 Task: Create a due date automation trigger when advanced on, on the wednesday before a card is due add fields without custom field "Resume" set to 10 at 11:00 AM.
Action: Mouse moved to (1170, 366)
Screenshot: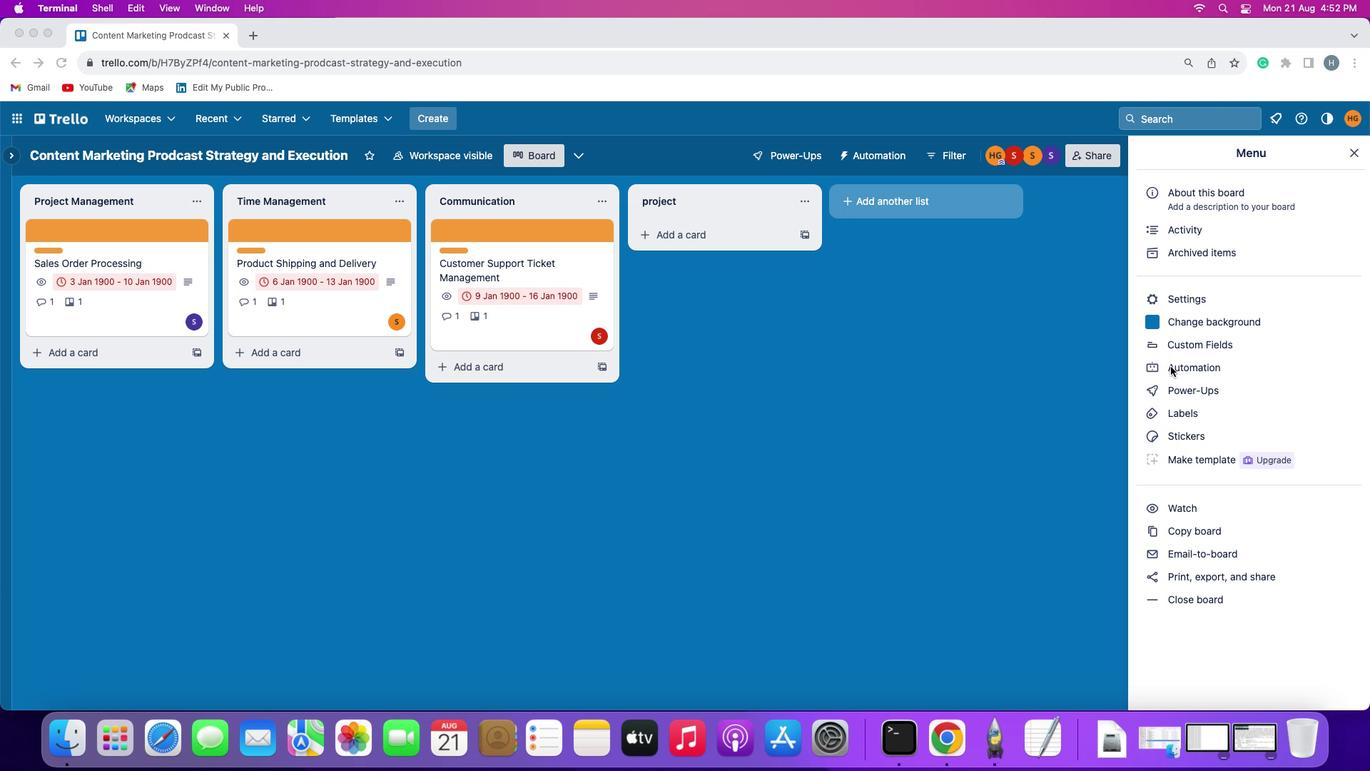 
Action: Mouse pressed left at (1170, 366)
Screenshot: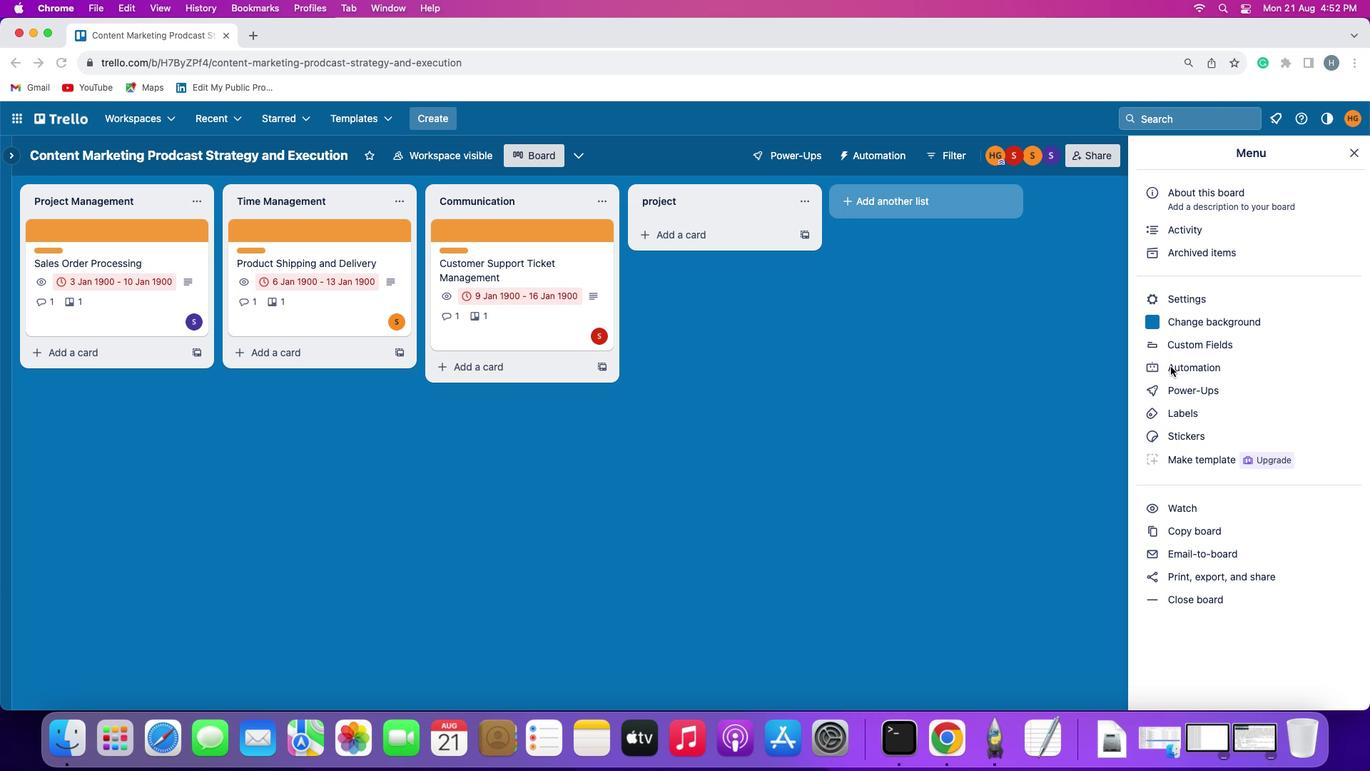 
Action: Mouse pressed left at (1170, 366)
Screenshot: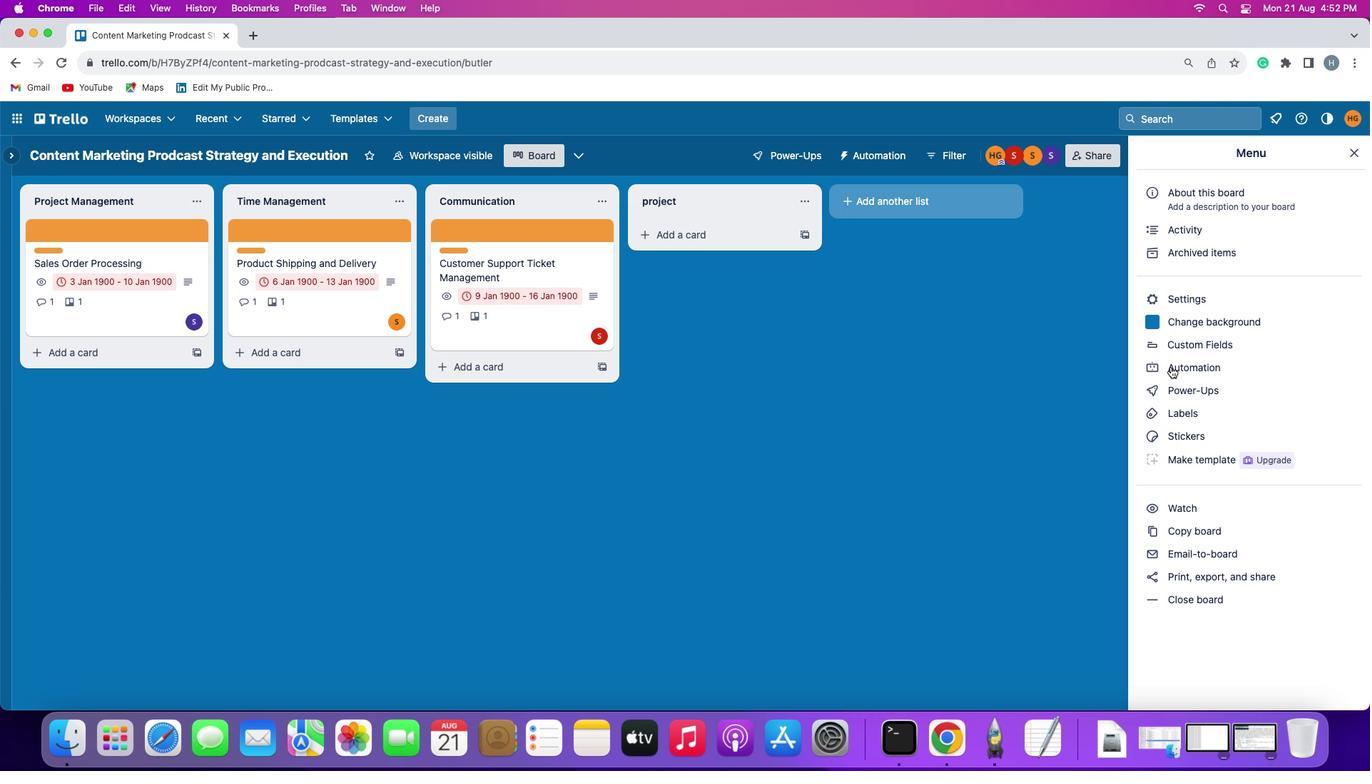 
Action: Mouse moved to (121, 336)
Screenshot: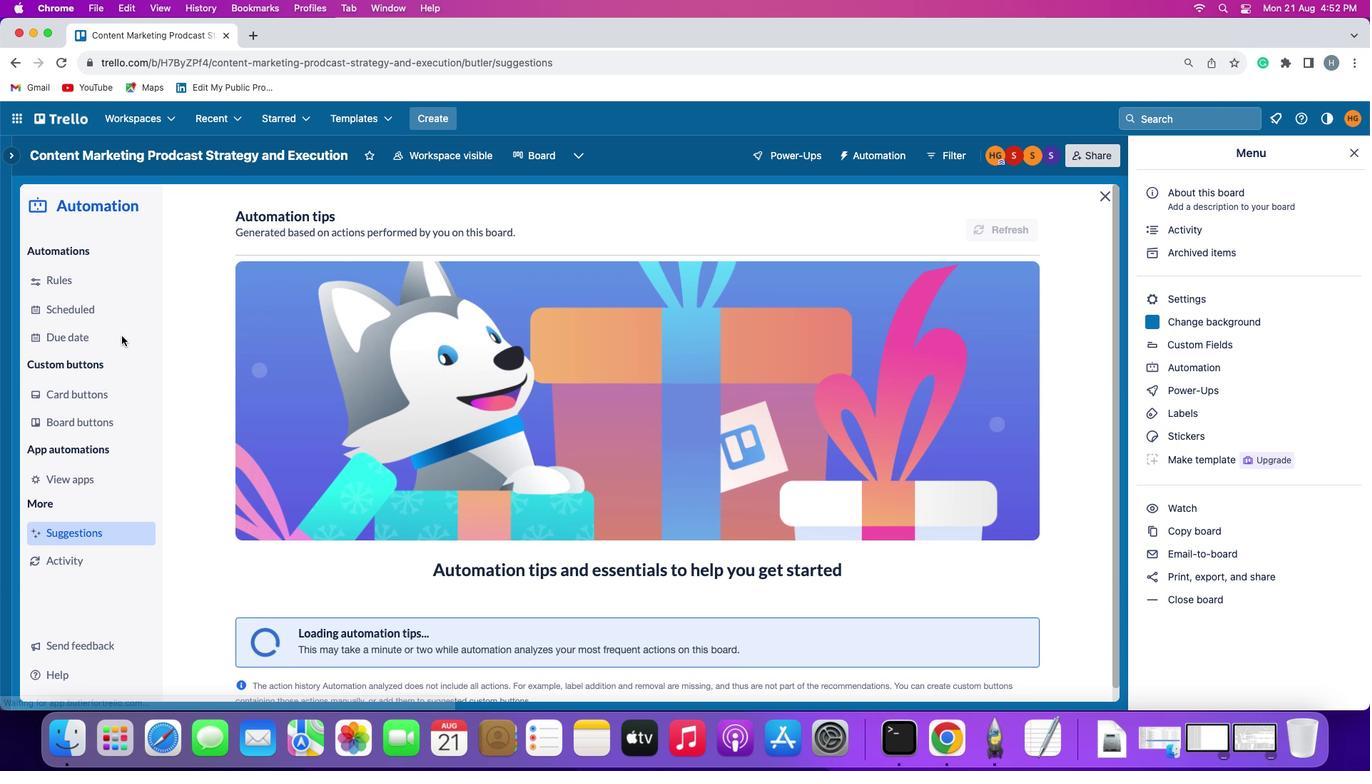 
Action: Mouse pressed left at (121, 336)
Screenshot: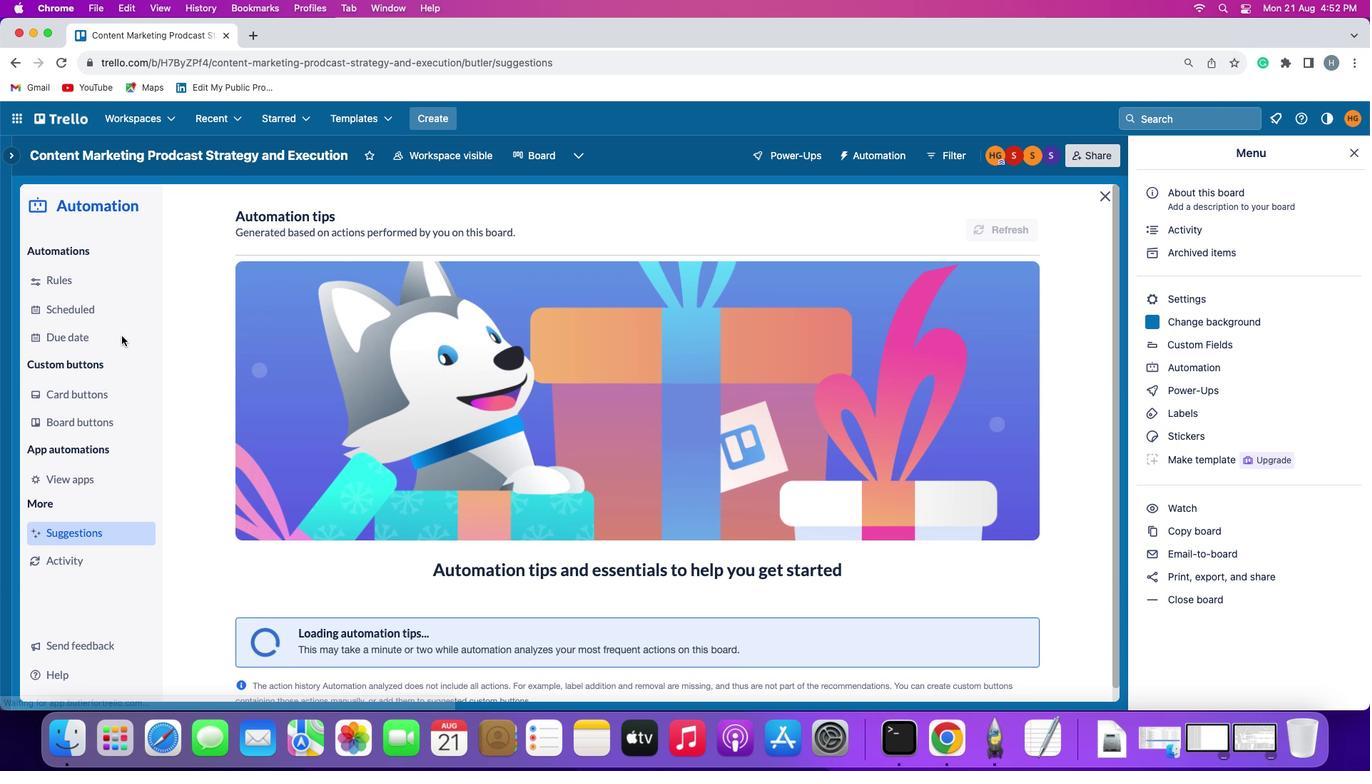 
Action: Mouse moved to (971, 220)
Screenshot: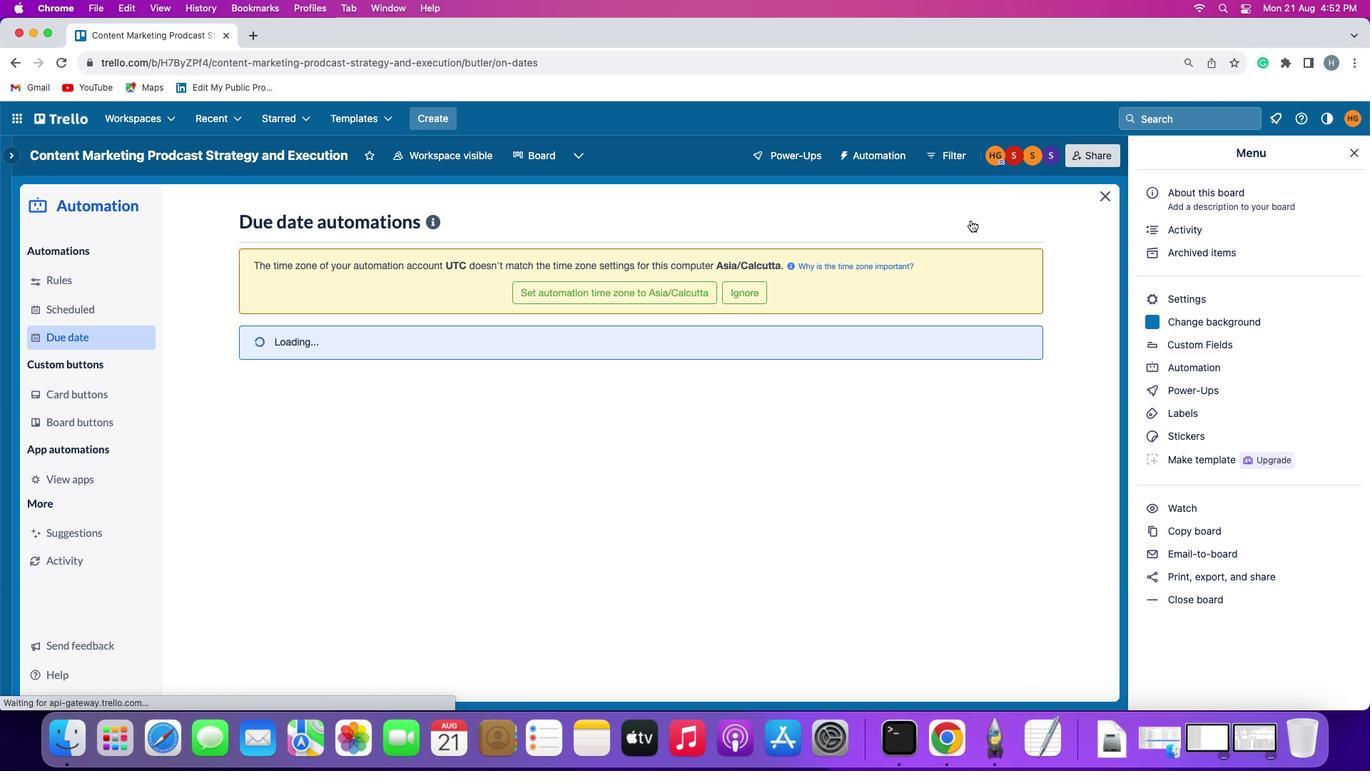 
Action: Mouse pressed left at (971, 220)
Screenshot: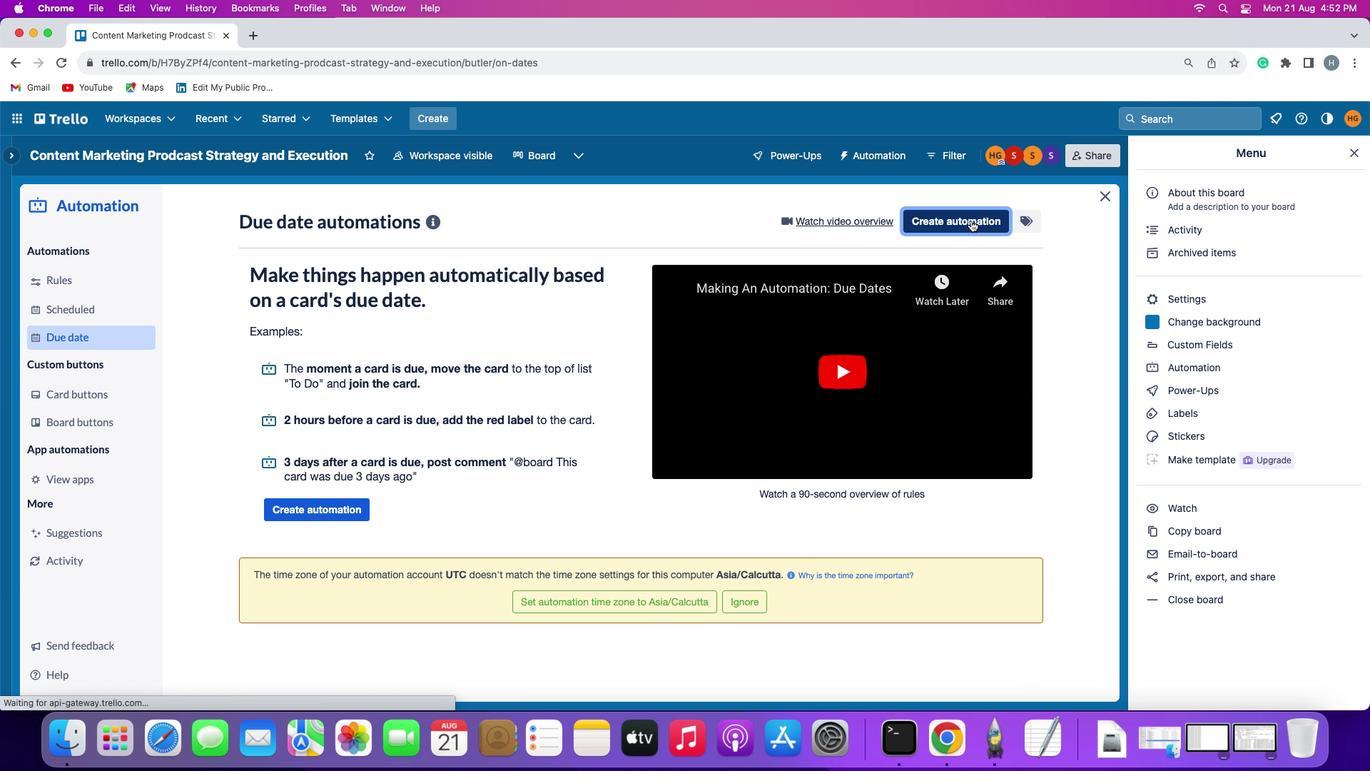 
Action: Mouse moved to (346, 360)
Screenshot: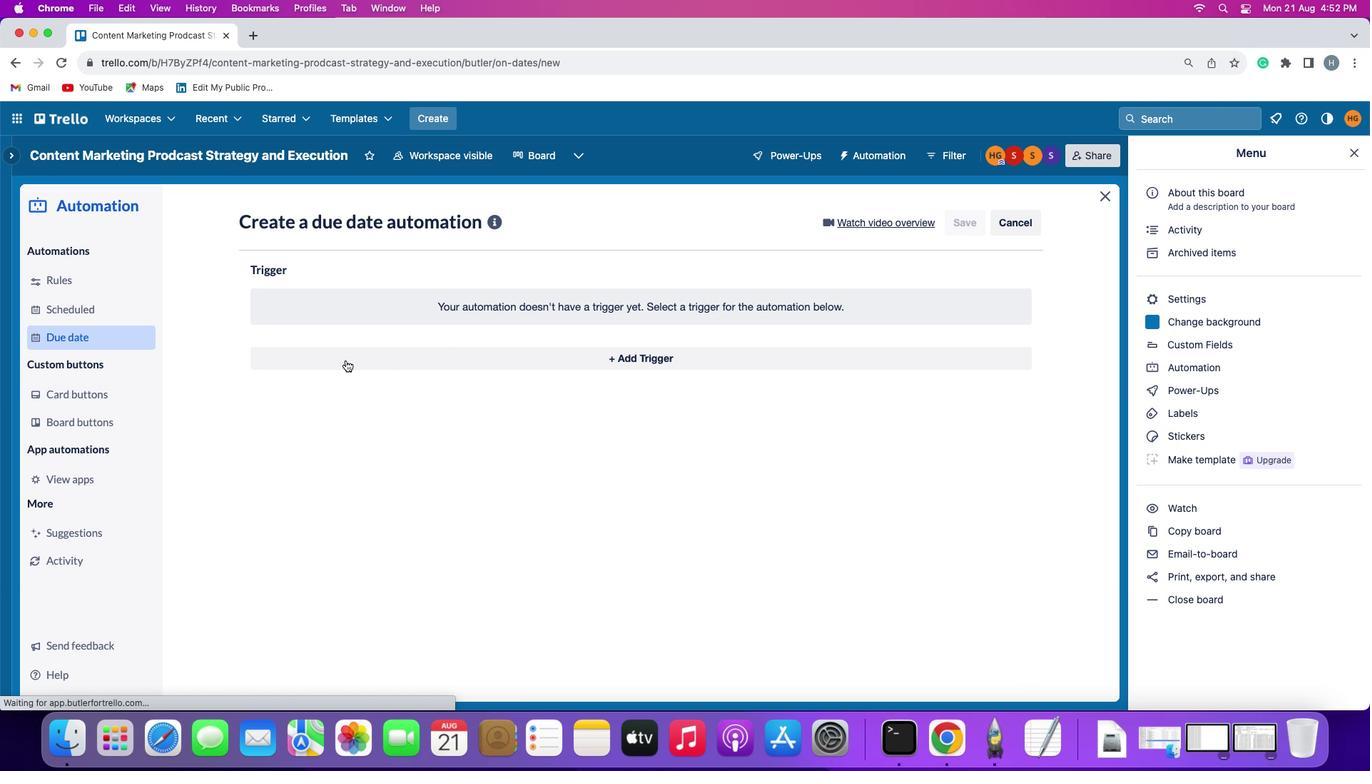 
Action: Mouse pressed left at (346, 360)
Screenshot: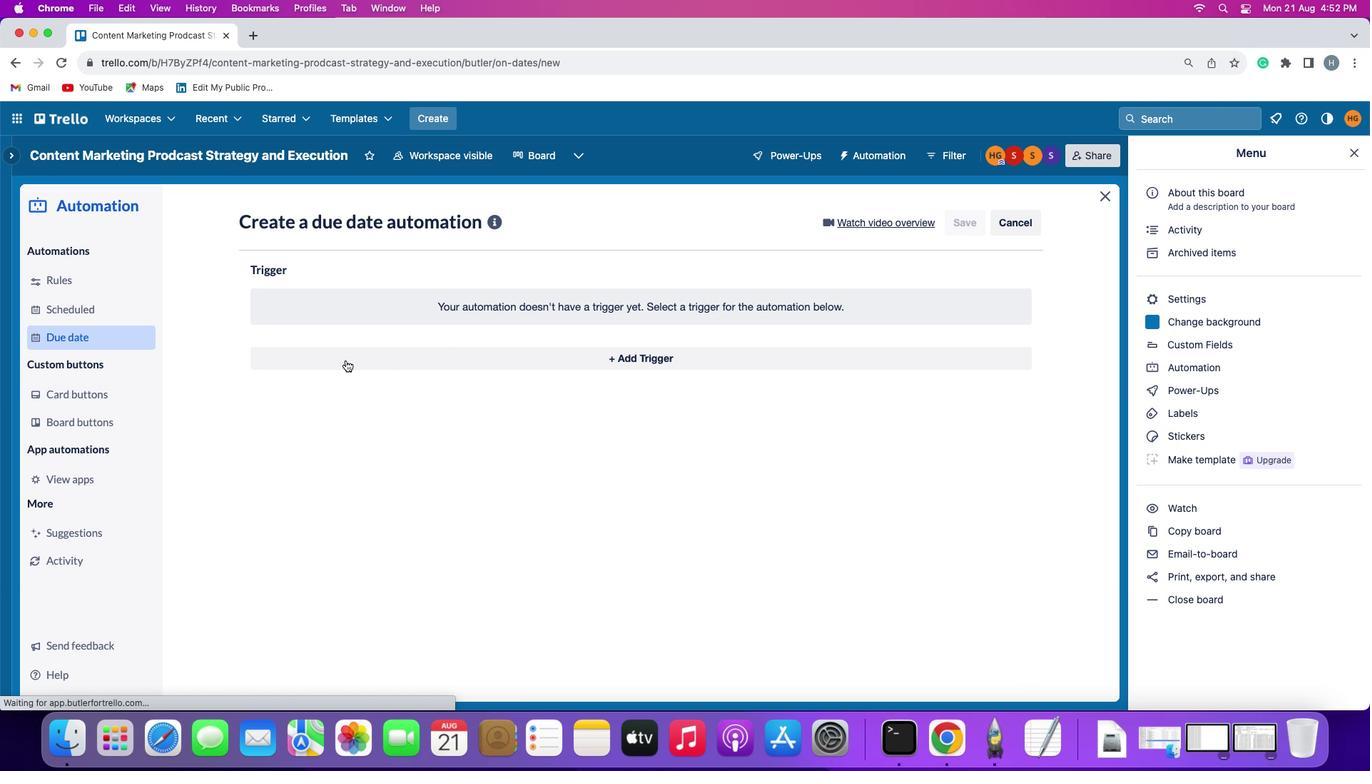 
Action: Mouse moved to (326, 632)
Screenshot: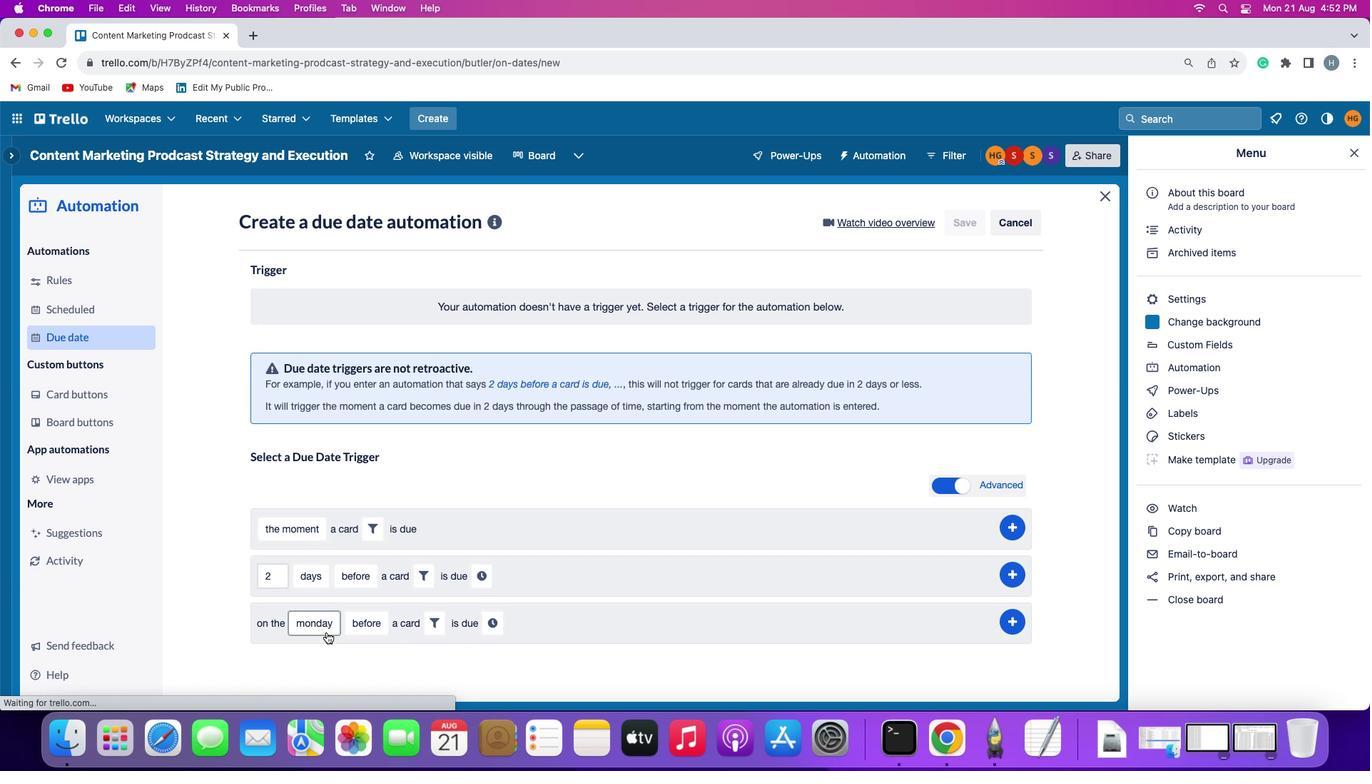 
Action: Mouse pressed left at (326, 632)
Screenshot: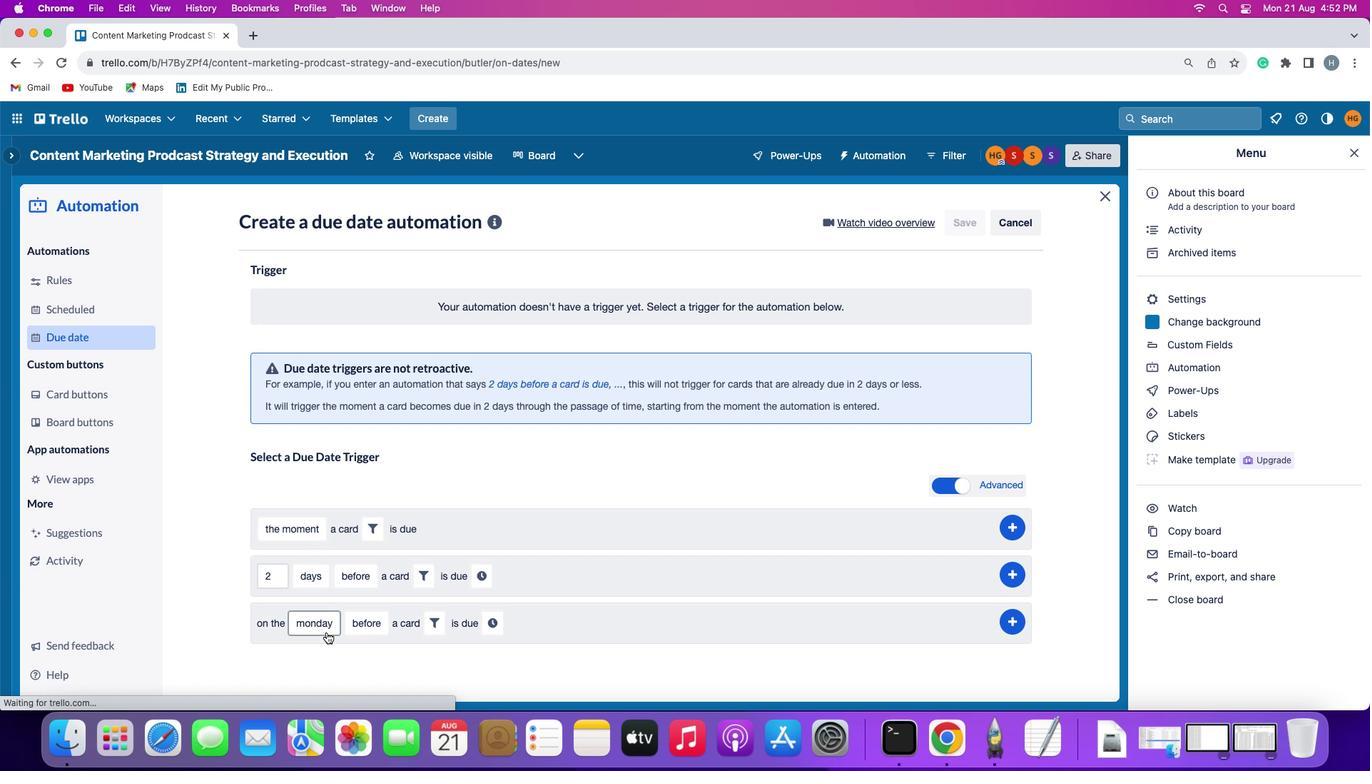 
Action: Mouse moved to (351, 482)
Screenshot: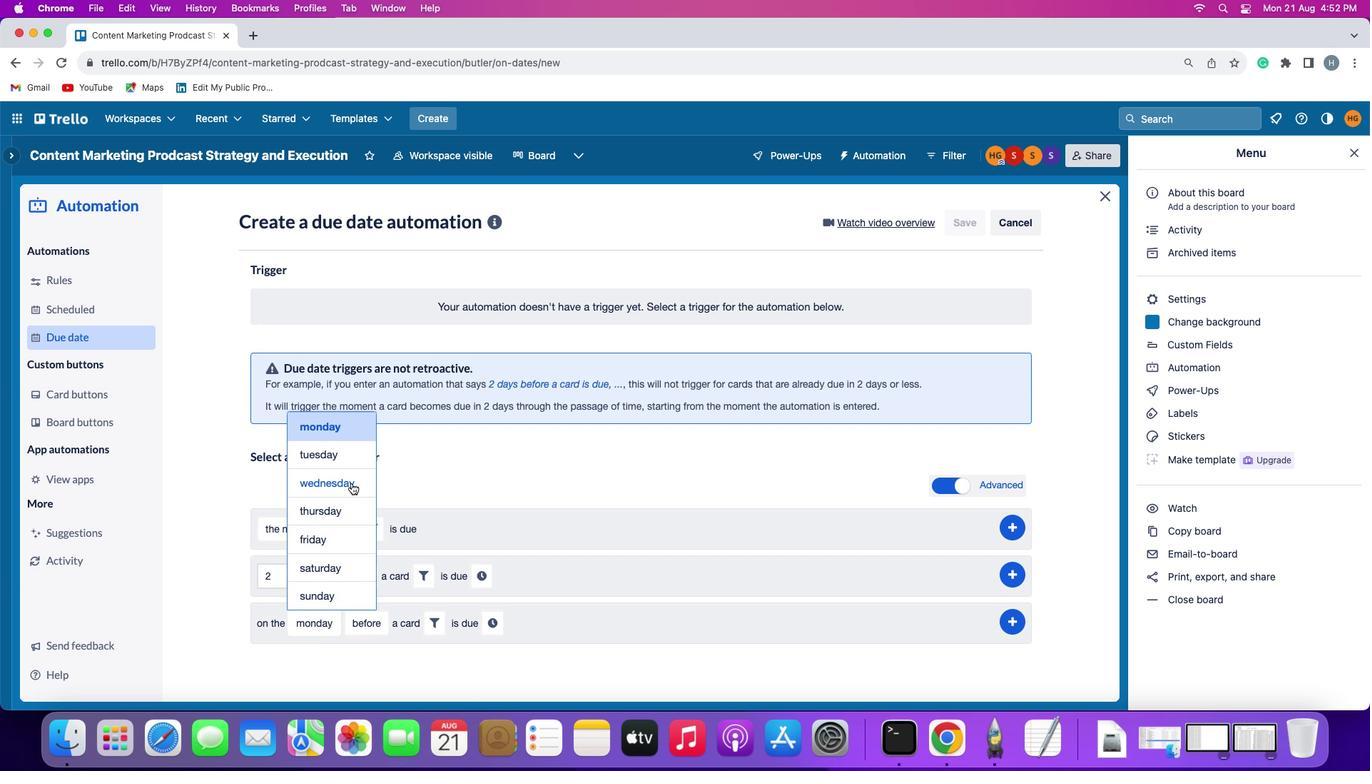 
Action: Mouse pressed left at (351, 482)
Screenshot: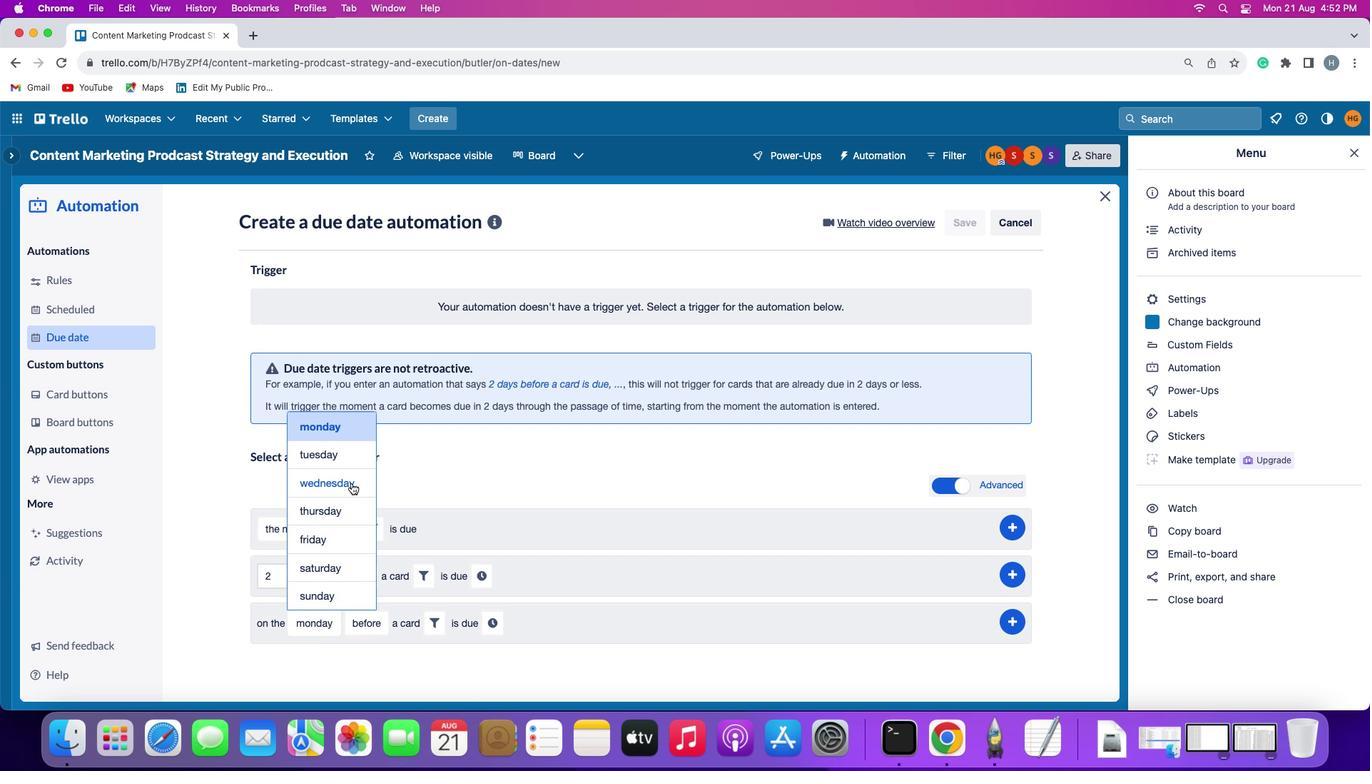 
Action: Mouse moved to (456, 624)
Screenshot: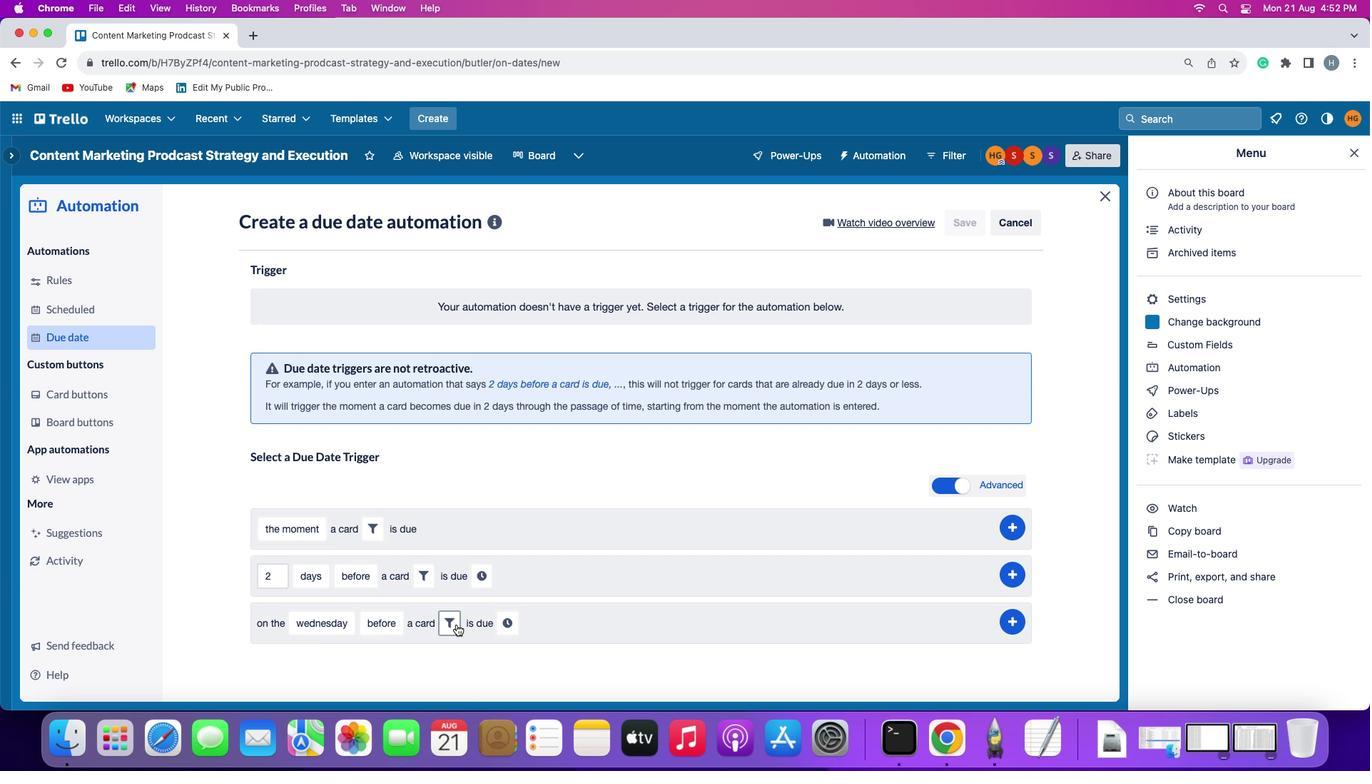 
Action: Mouse pressed left at (456, 624)
Screenshot: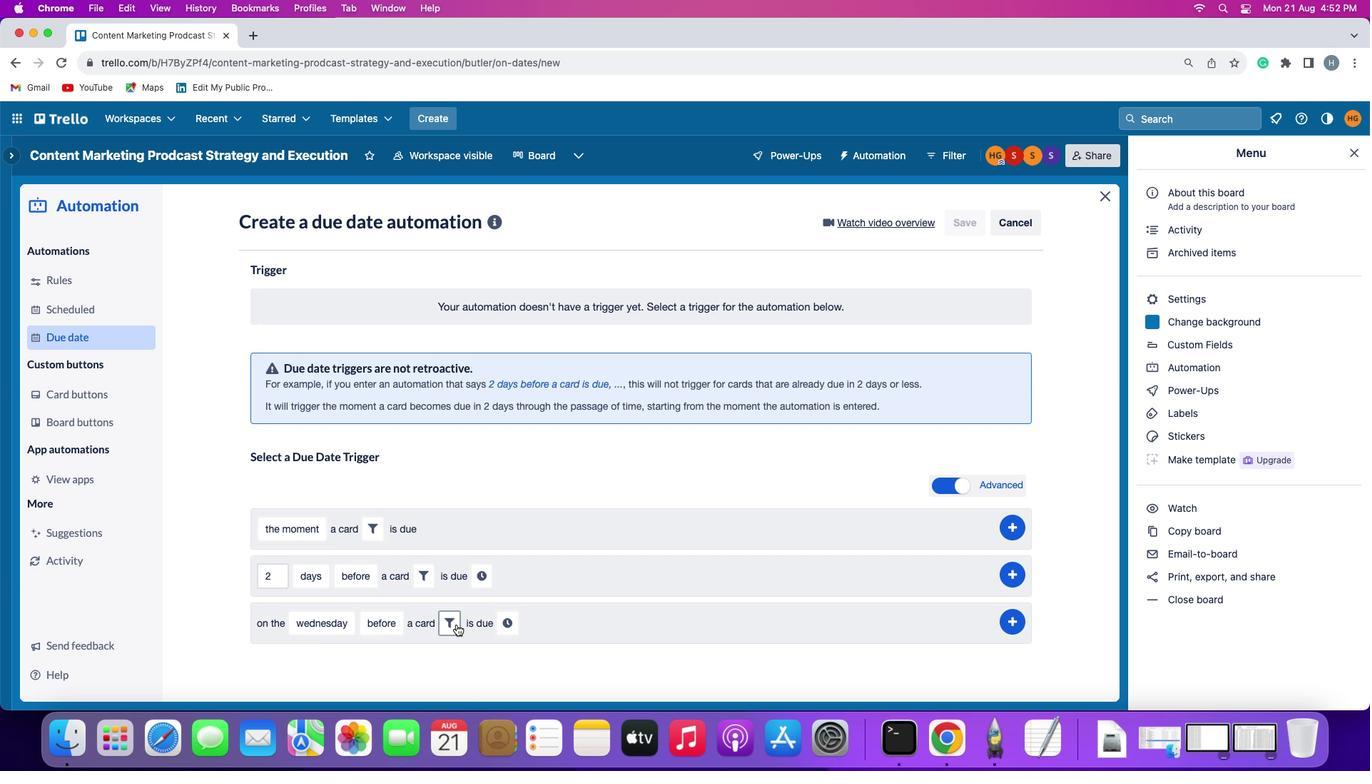 
Action: Mouse moved to (671, 674)
Screenshot: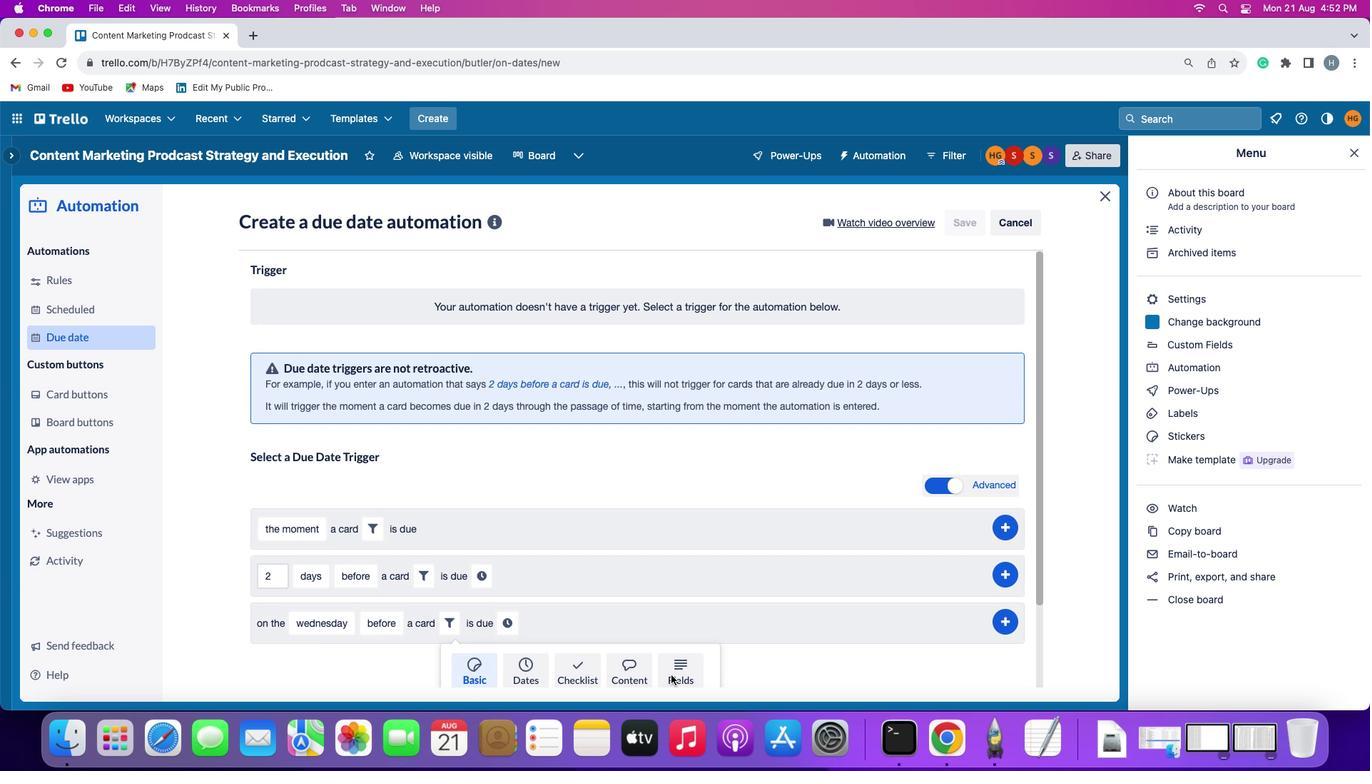 
Action: Mouse pressed left at (671, 674)
Screenshot: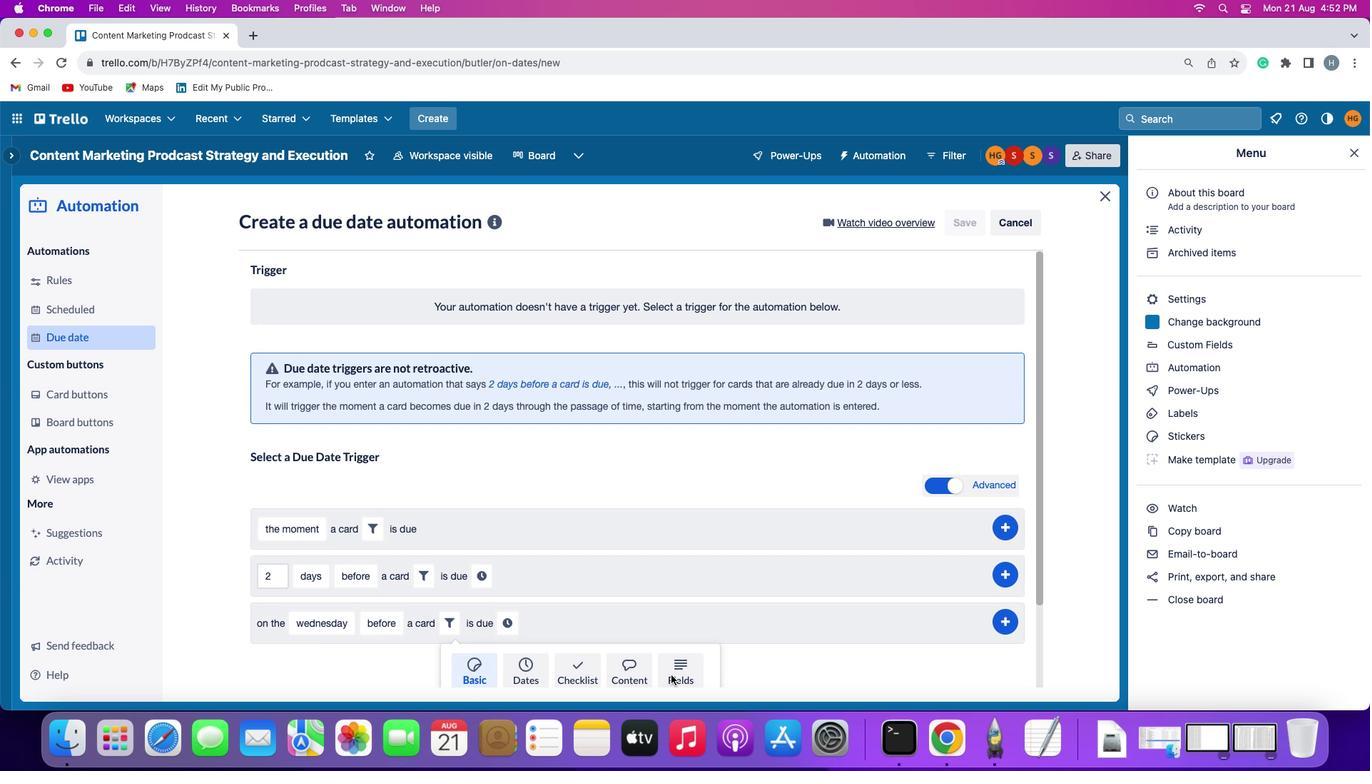 
Action: Mouse moved to (400, 646)
Screenshot: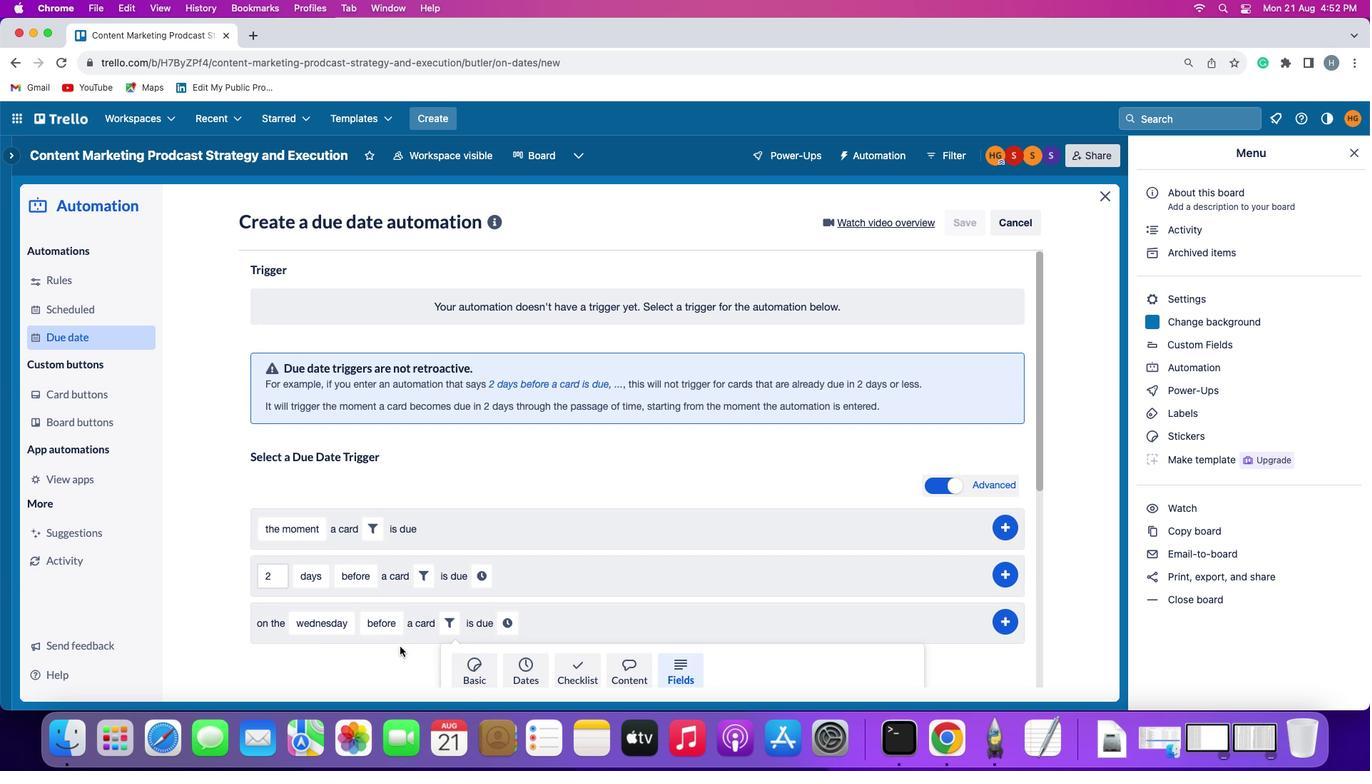 
Action: Mouse scrolled (400, 646) with delta (0, 0)
Screenshot: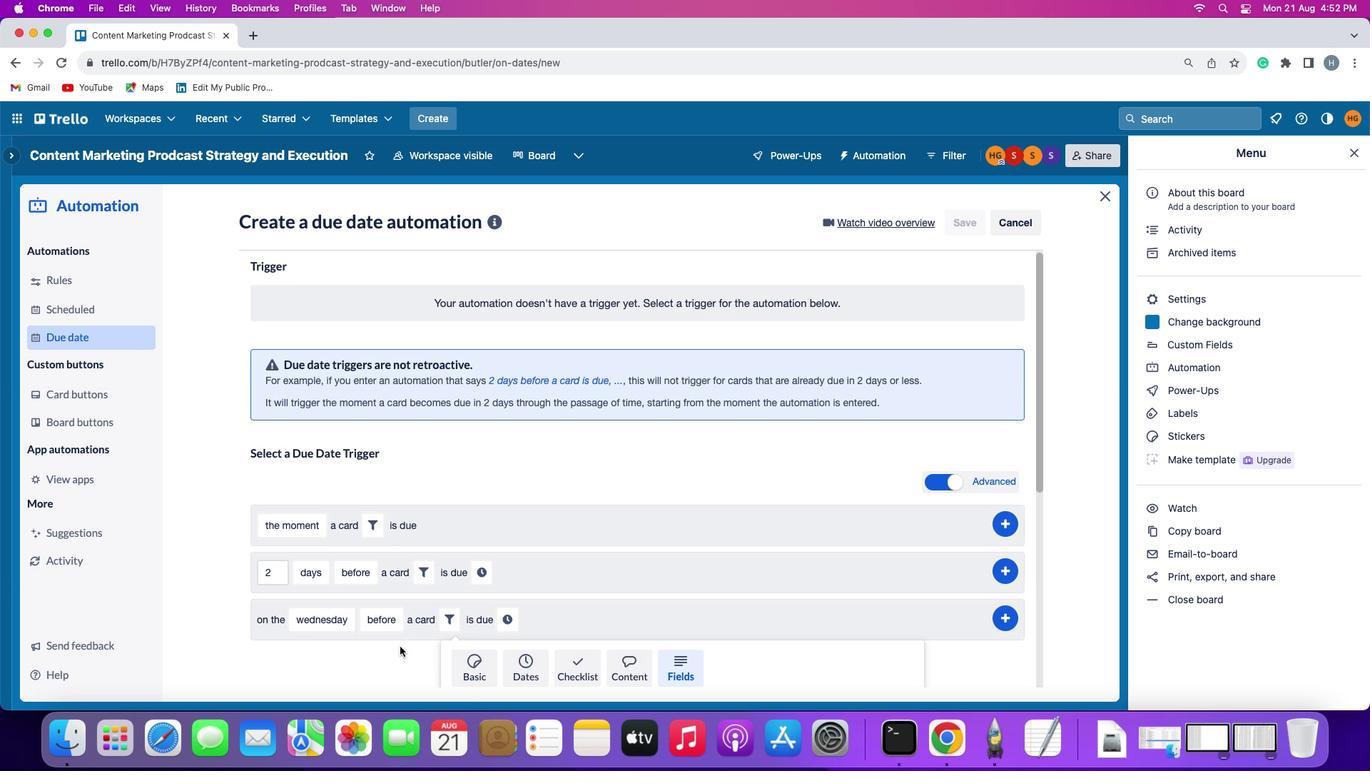 
Action: Mouse scrolled (400, 646) with delta (0, 0)
Screenshot: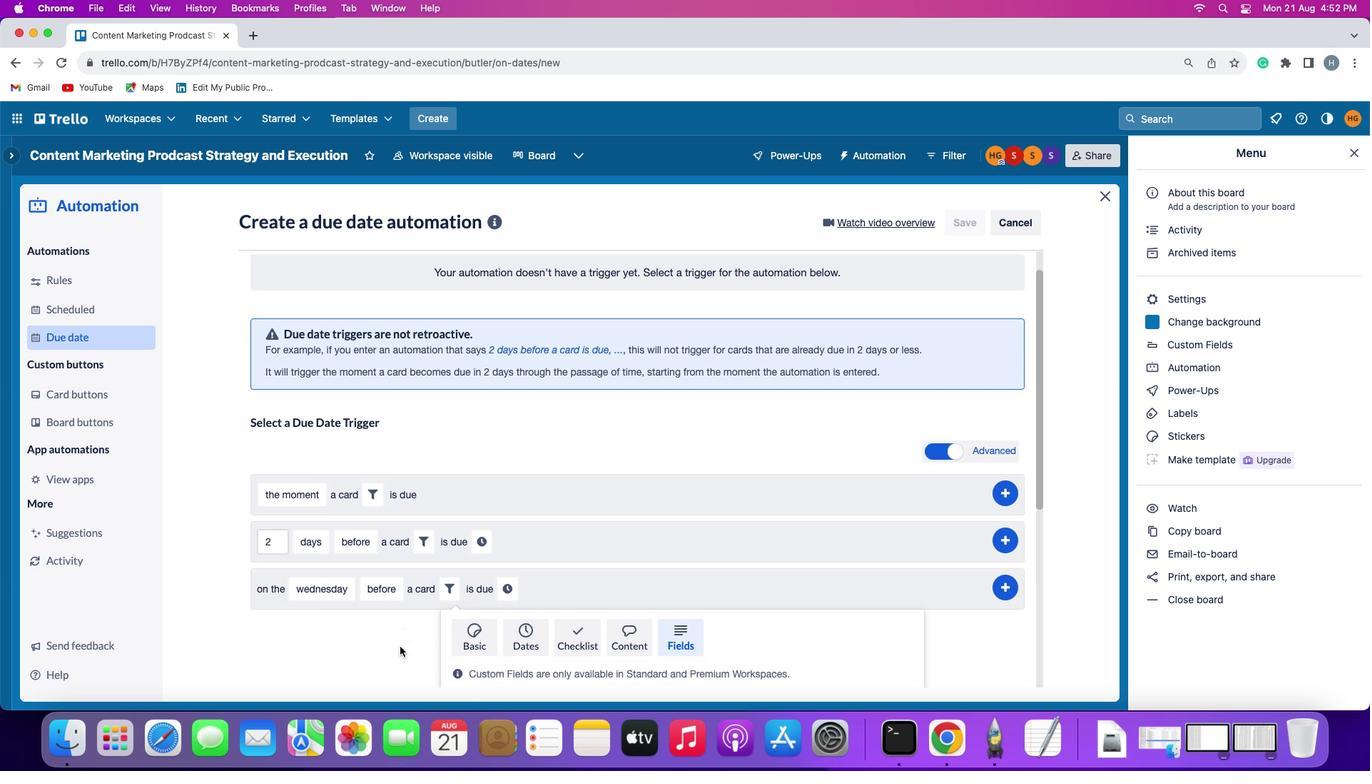 
Action: Mouse scrolled (400, 646) with delta (0, -2)
Screenshot: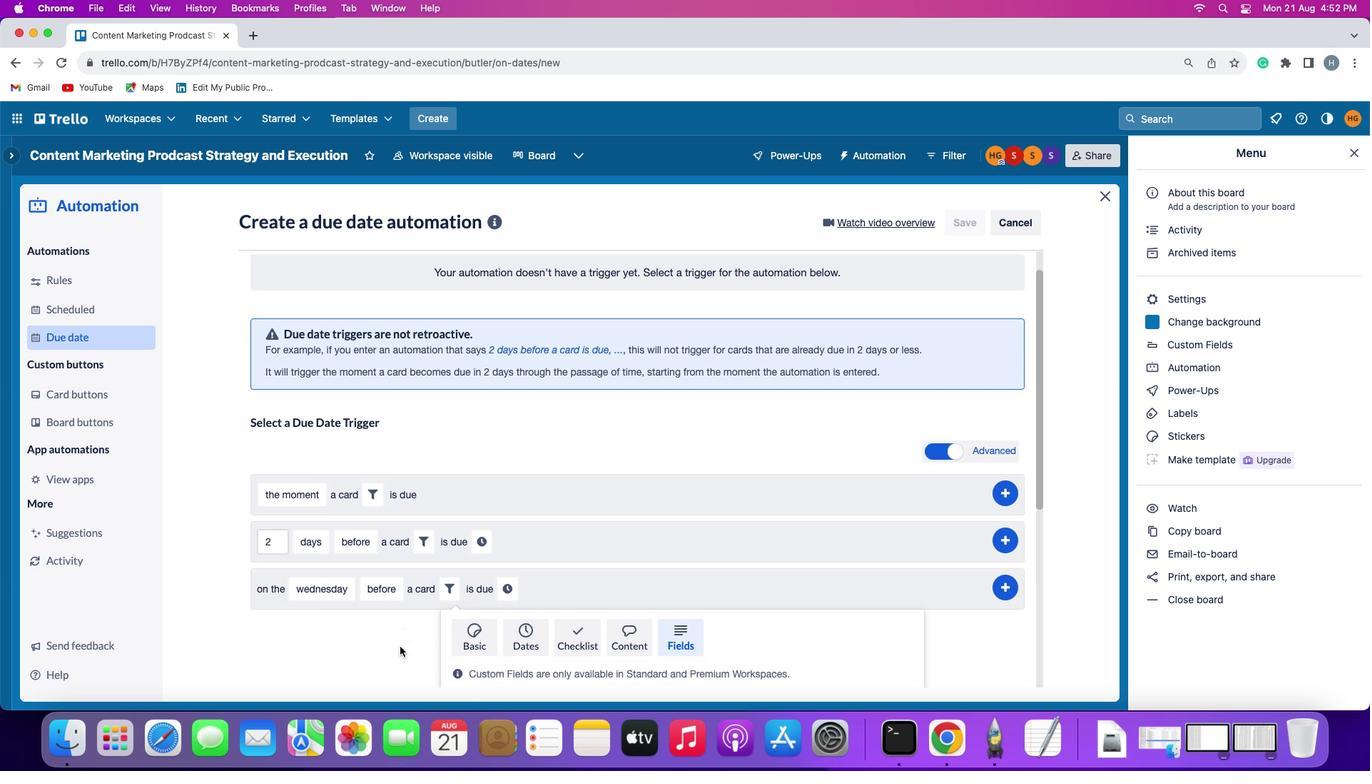 
Action: Mouse scrolled (400, 646) with delta (0, -3)
Screenshot: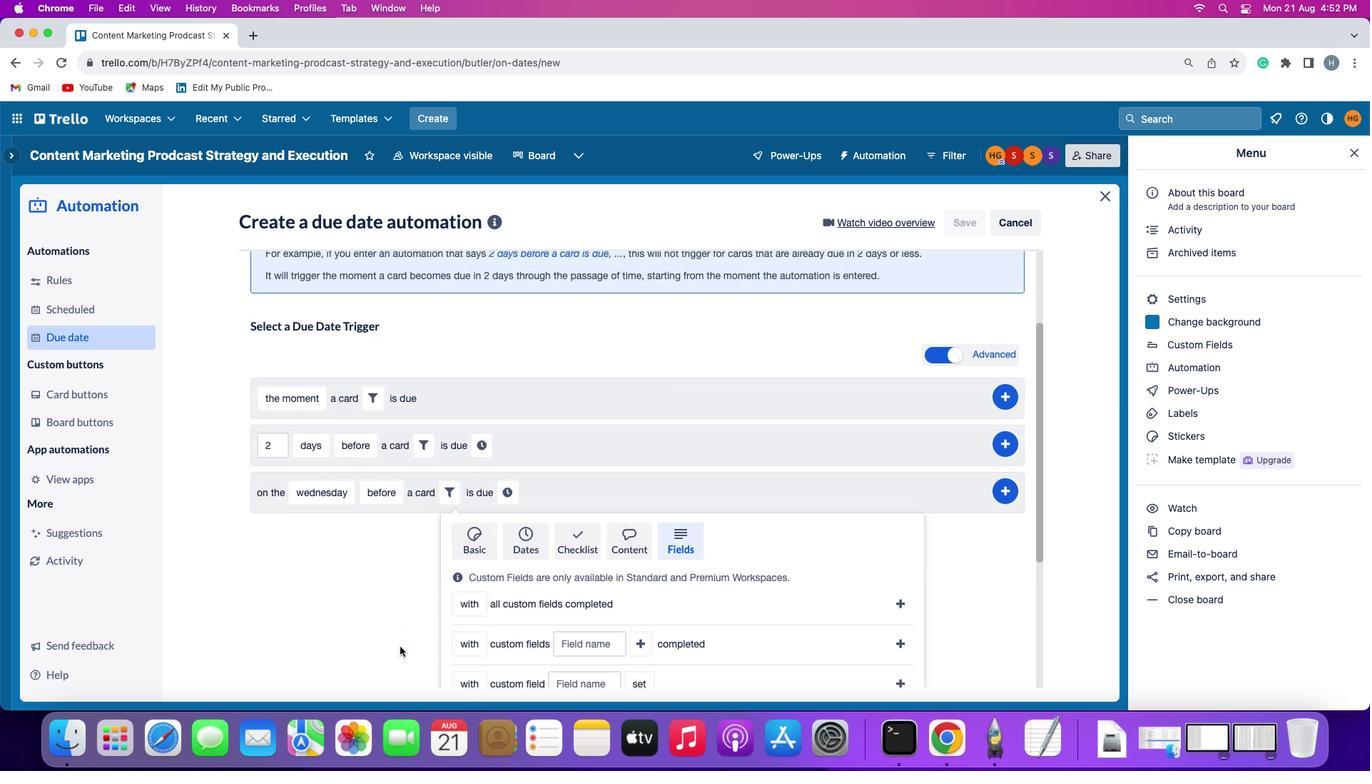 
Action: Mouse scrolled (400, 646) with delta (0, 0)
Screenshot: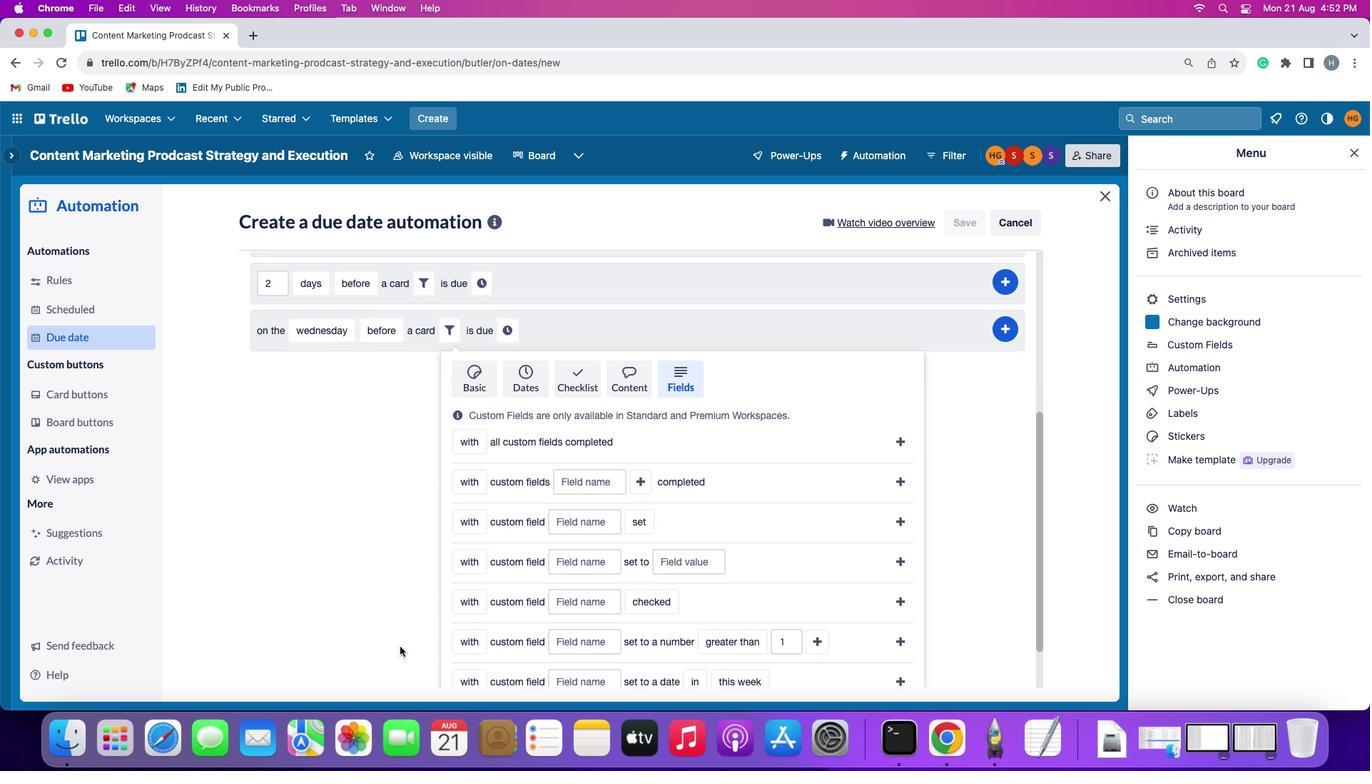 
Action: Mouse scrolled (400, 646) with delta (0, 0)
Screenshot: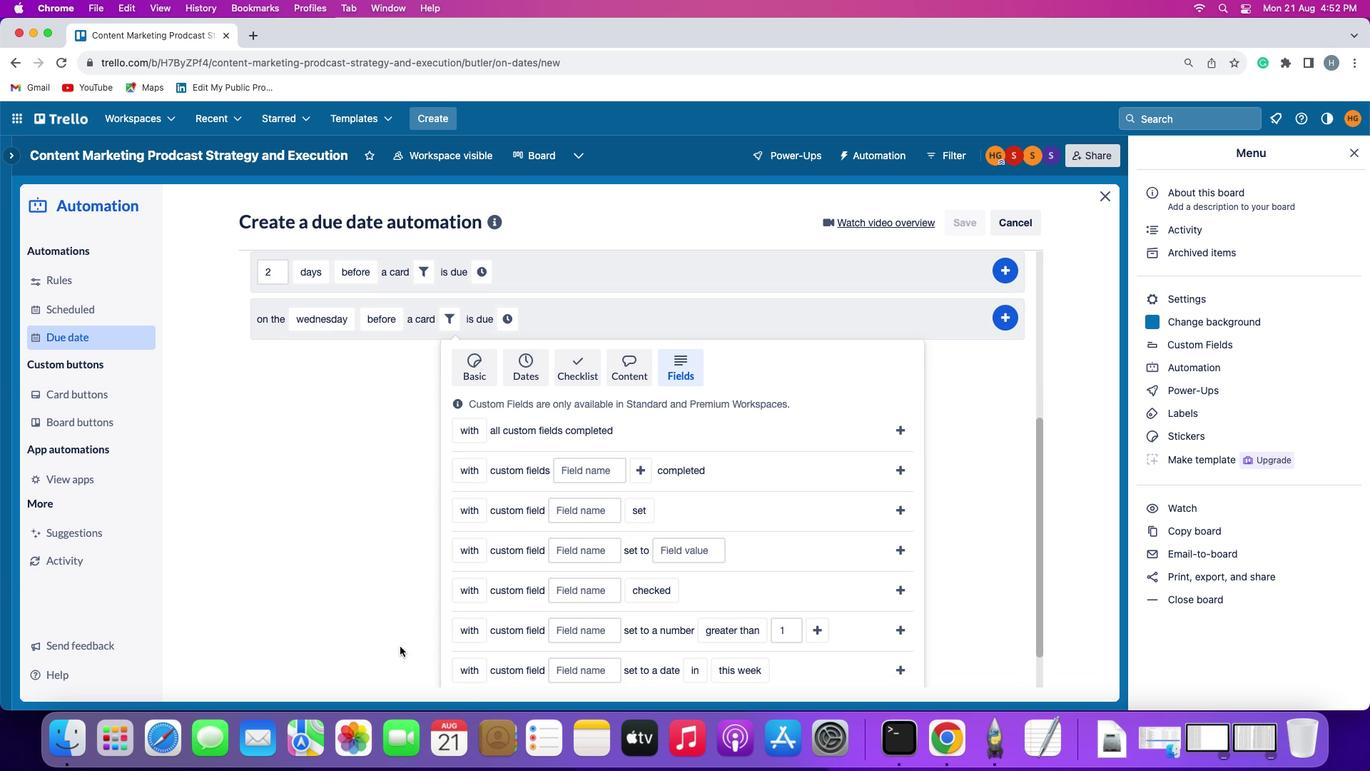 
Action: Mouse scrolled (400, 646) with delta (0, -2)
Screenshot: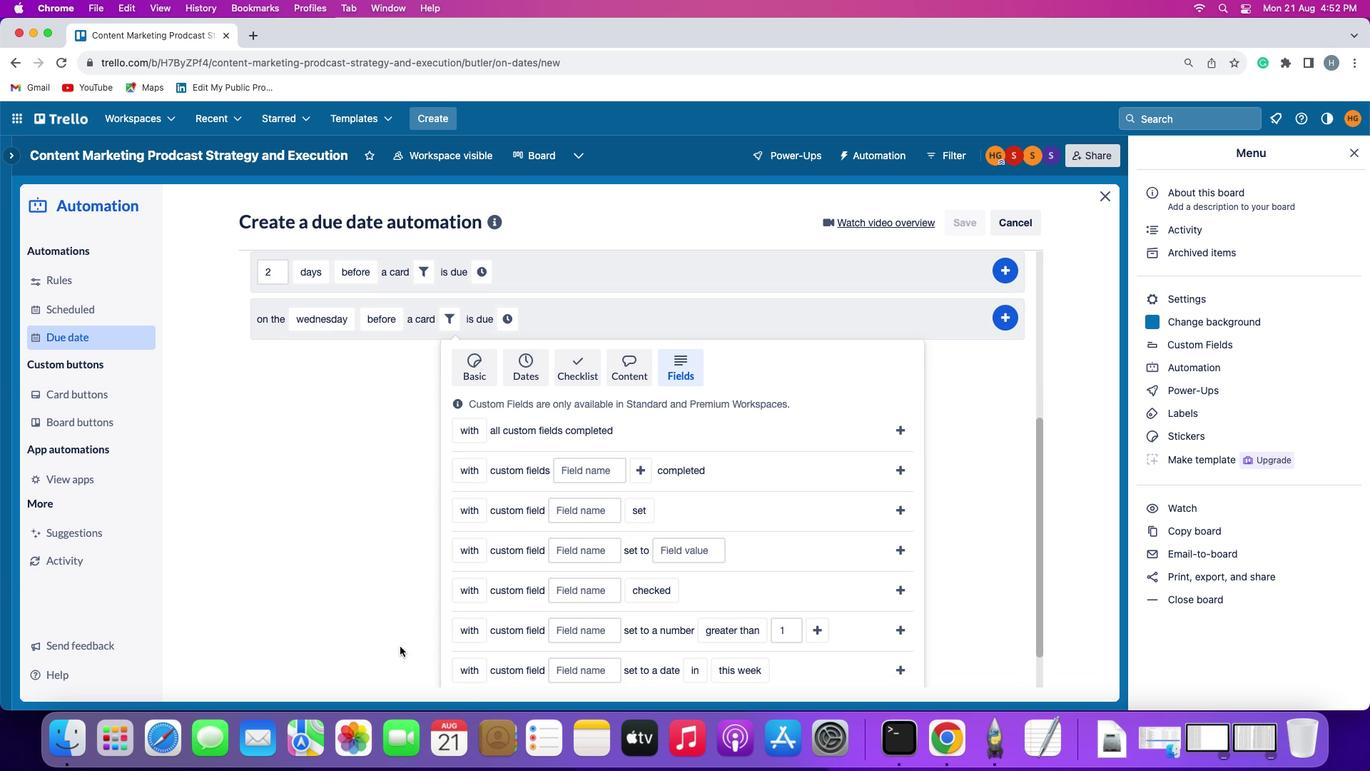 
Action: Mouse scrolled (400, 646) with delta (0, -2)
Screenshot: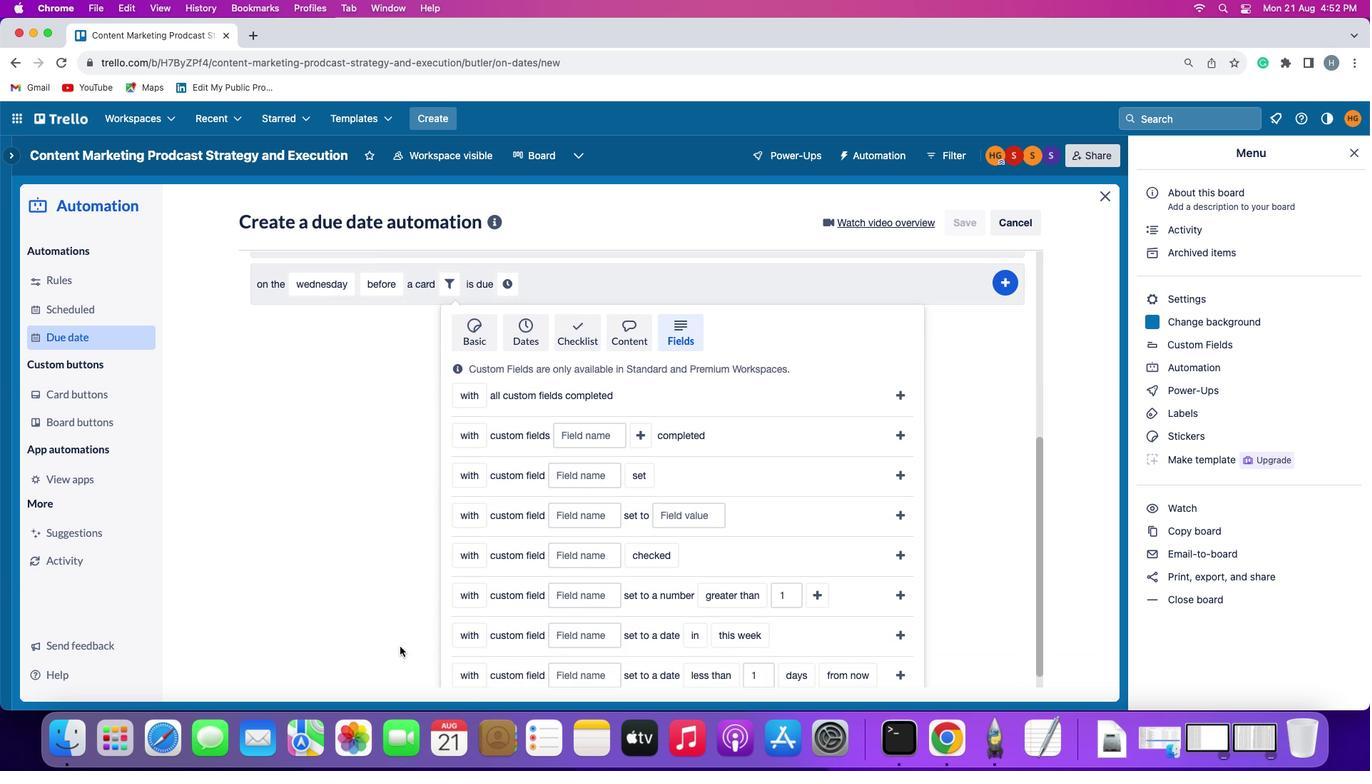 
Action: Mouse moved to (473, 499)
Screenshot: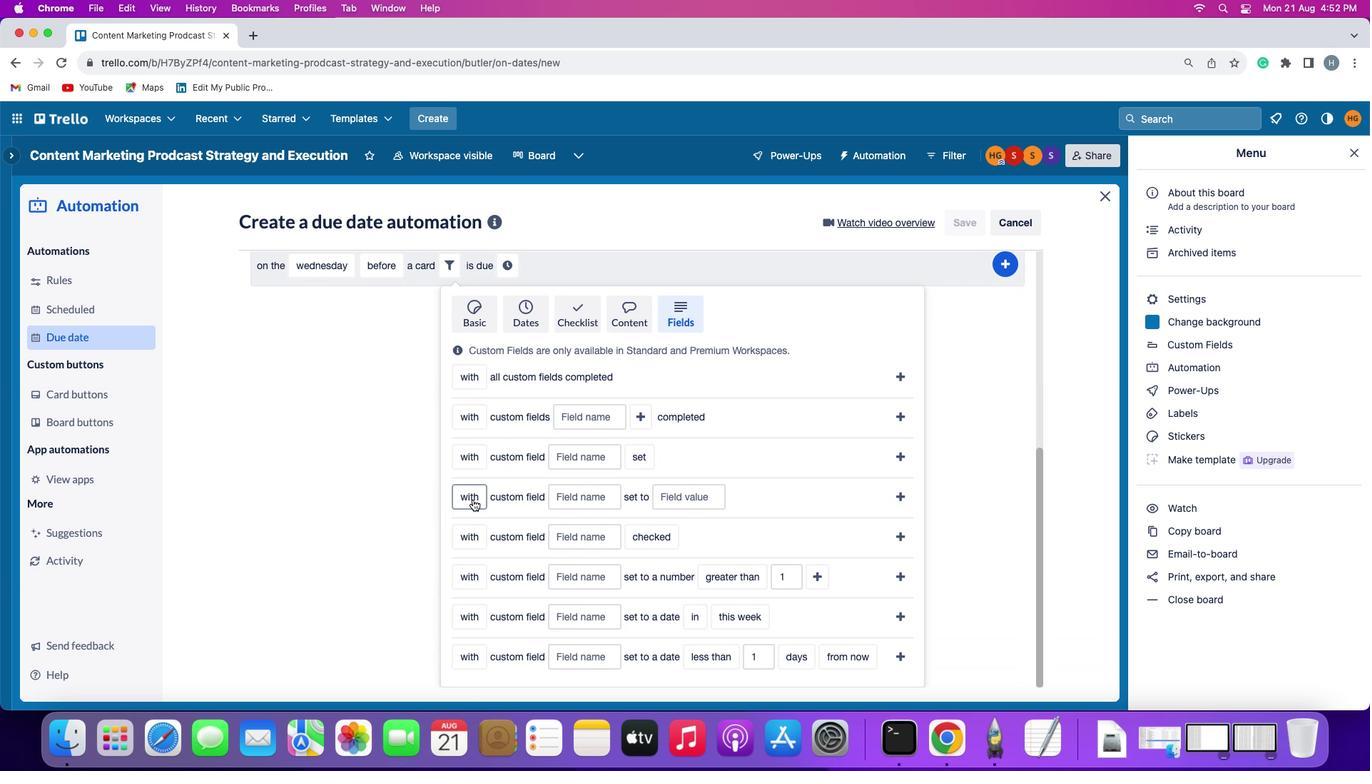 
Action: Mouse pressed left at (473, 499)
Screenshot: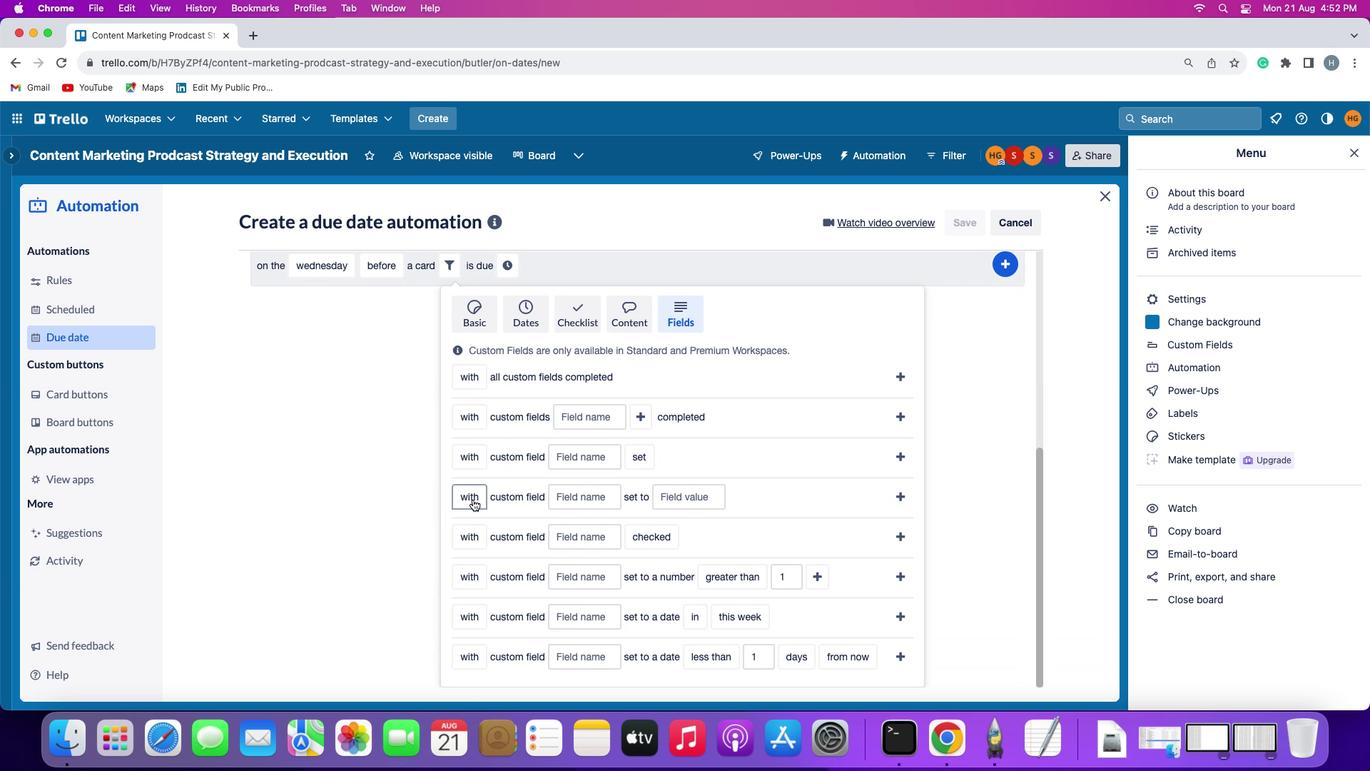 
Action: Mouse moved to (486, 544)
Screenshot: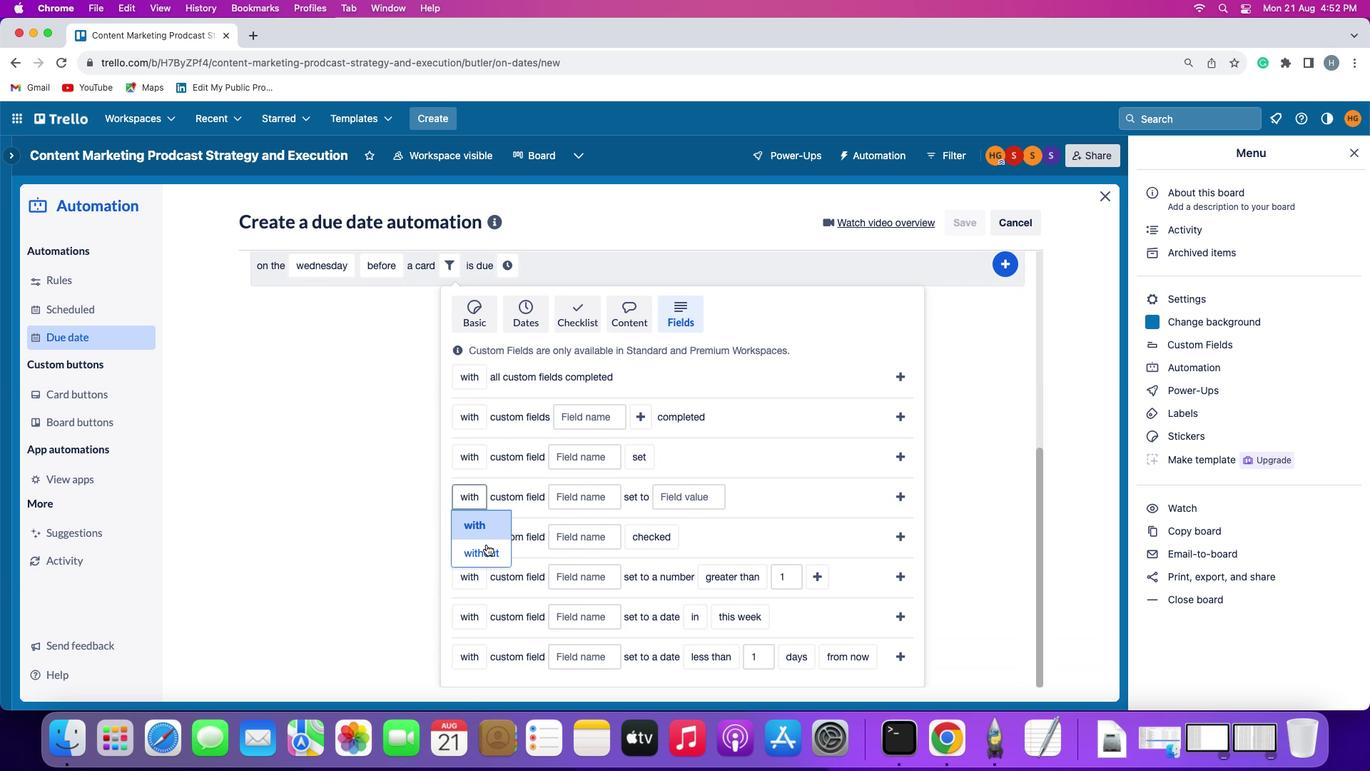 
Action: Mouse pressed left at (486, 544)
Screenshot: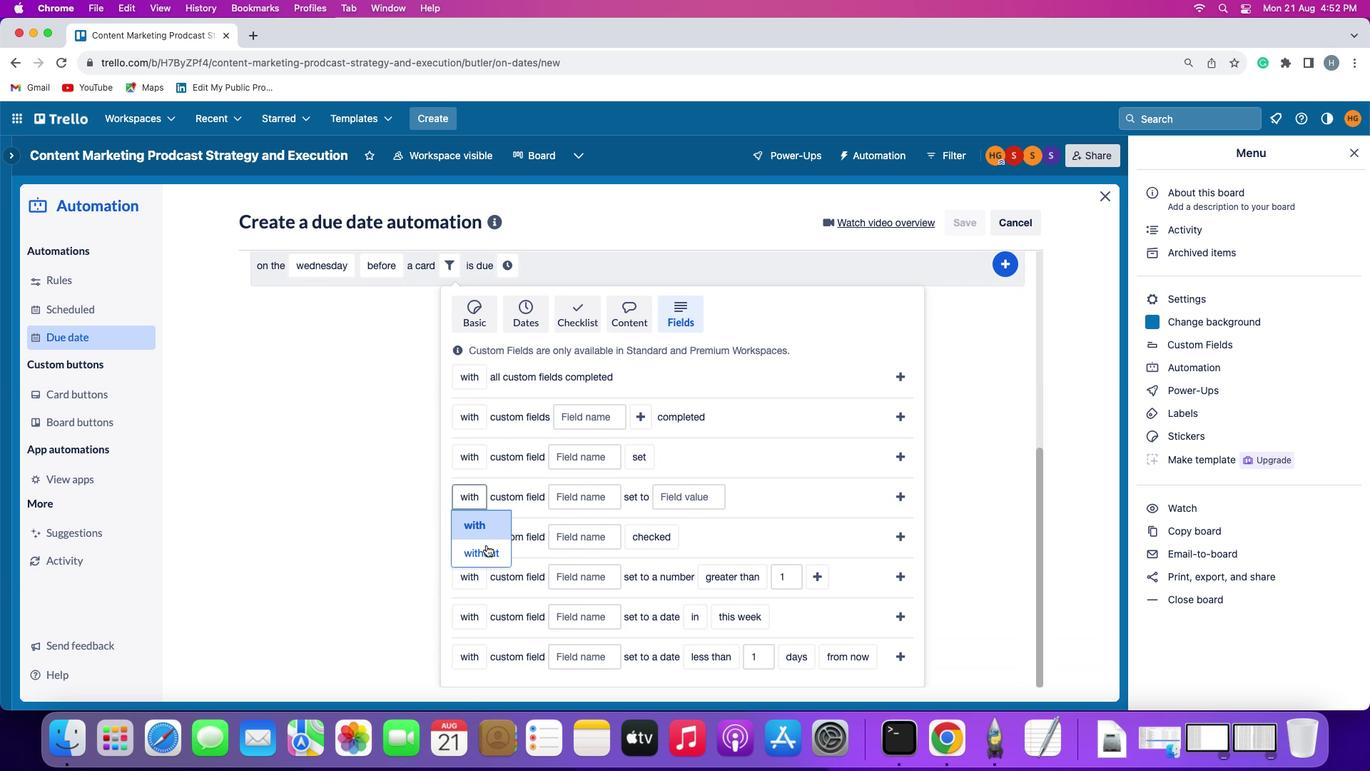 
Action: Mouse moved to (594, 501)
Screenshot: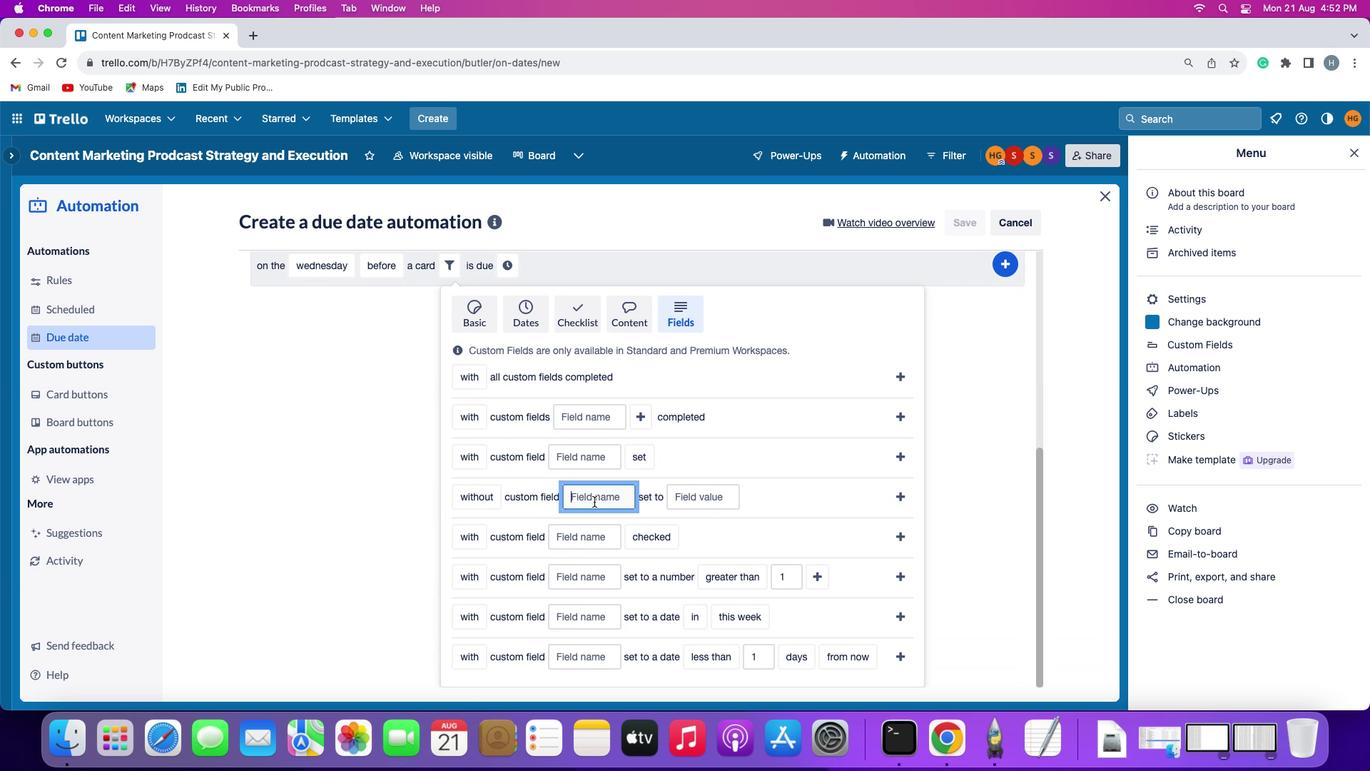 
Action: Mouse pressed left at (594, 501)
Screenshot: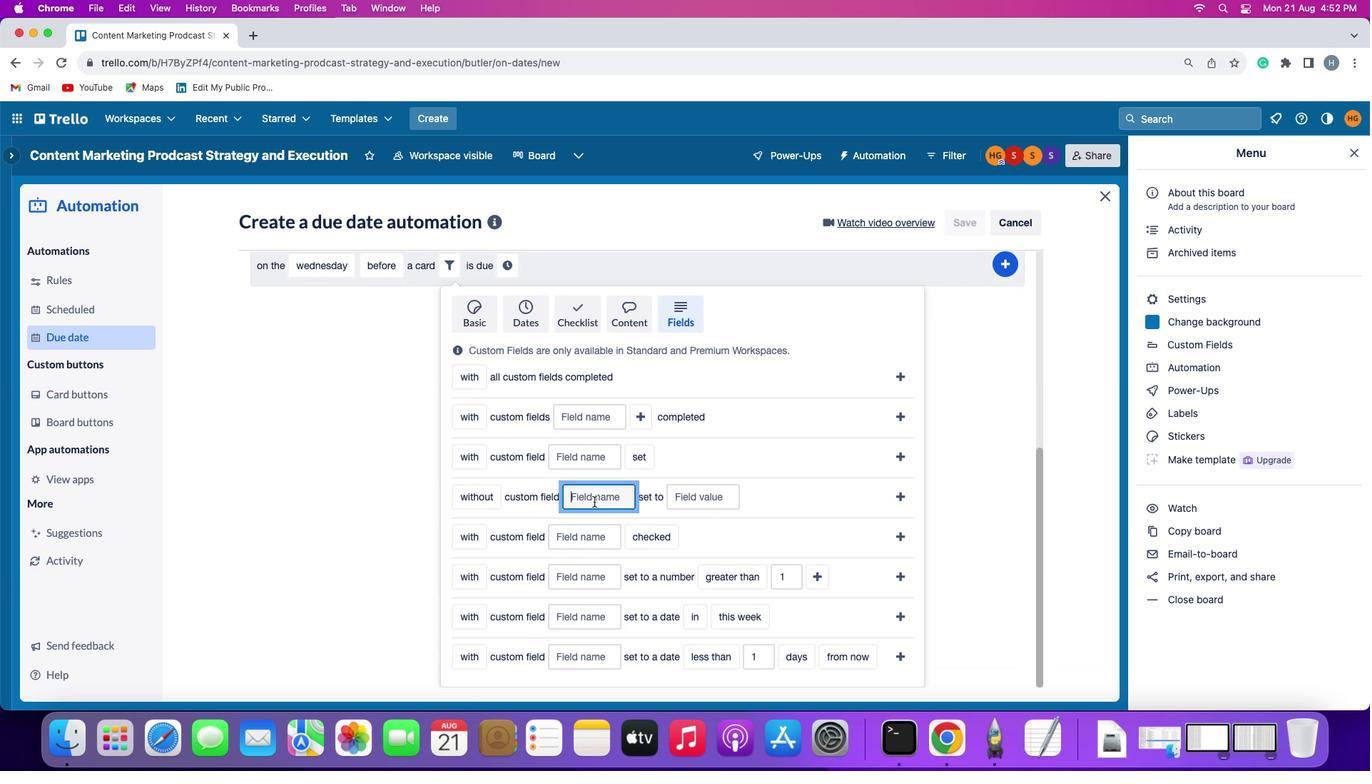 
Action: Mouse moved to (594, 500)
Screenshot: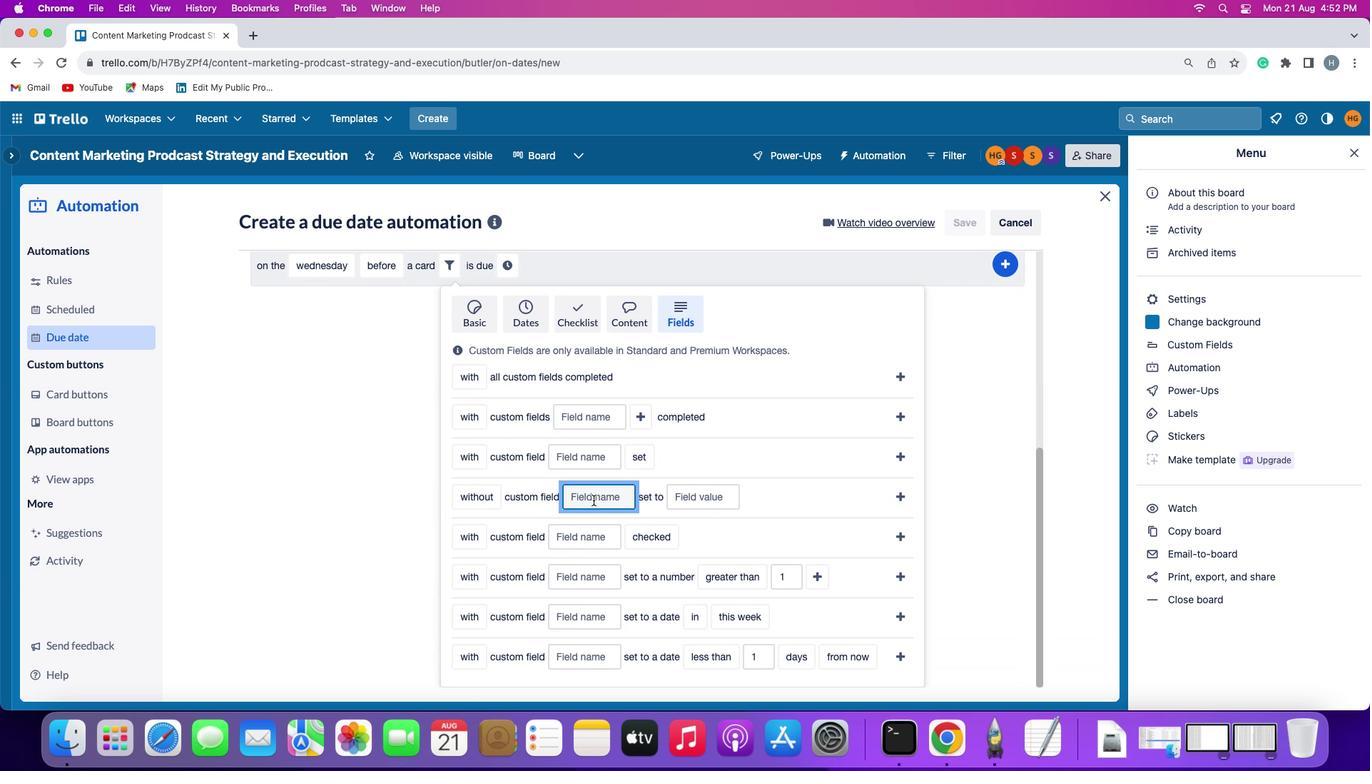 
Action: Key pressed Key.shift
Screenshot: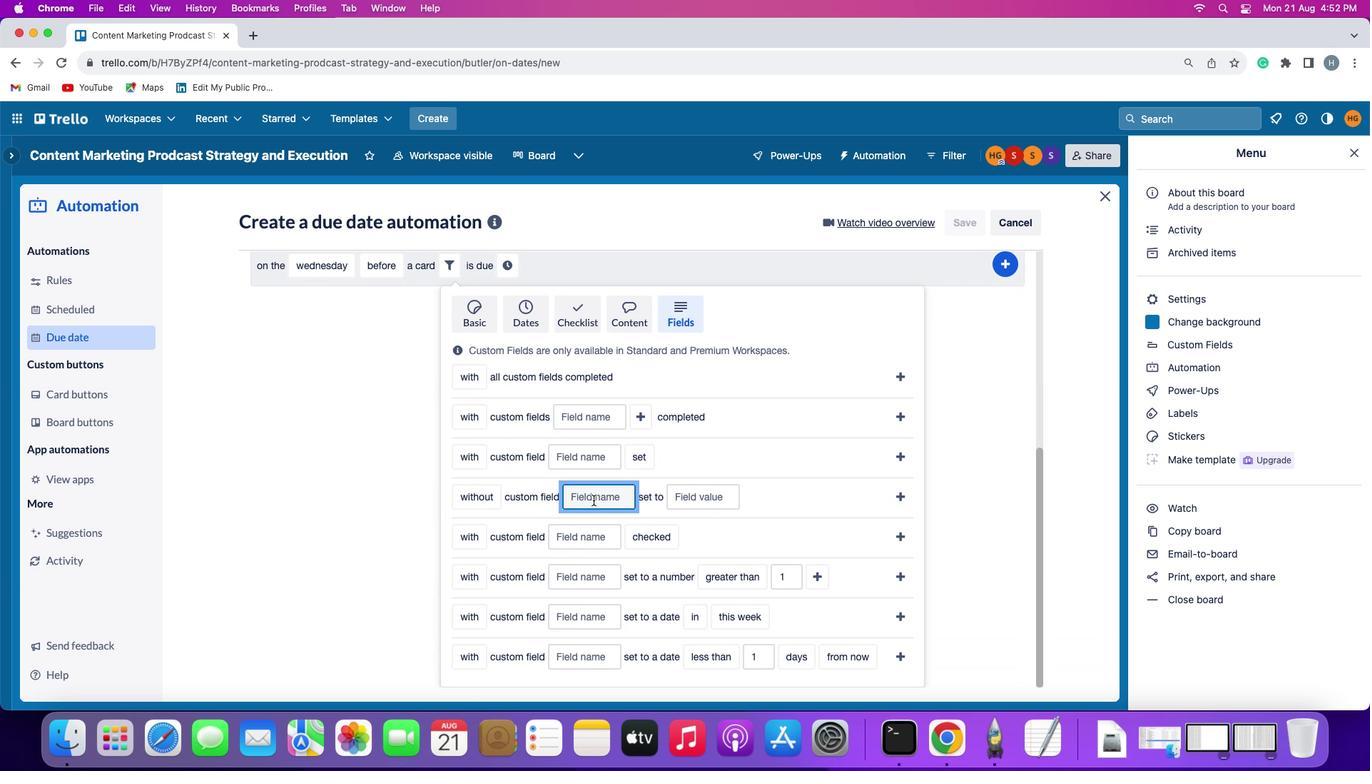 
Action: Mouse moved to (592, 499)
Screenshot: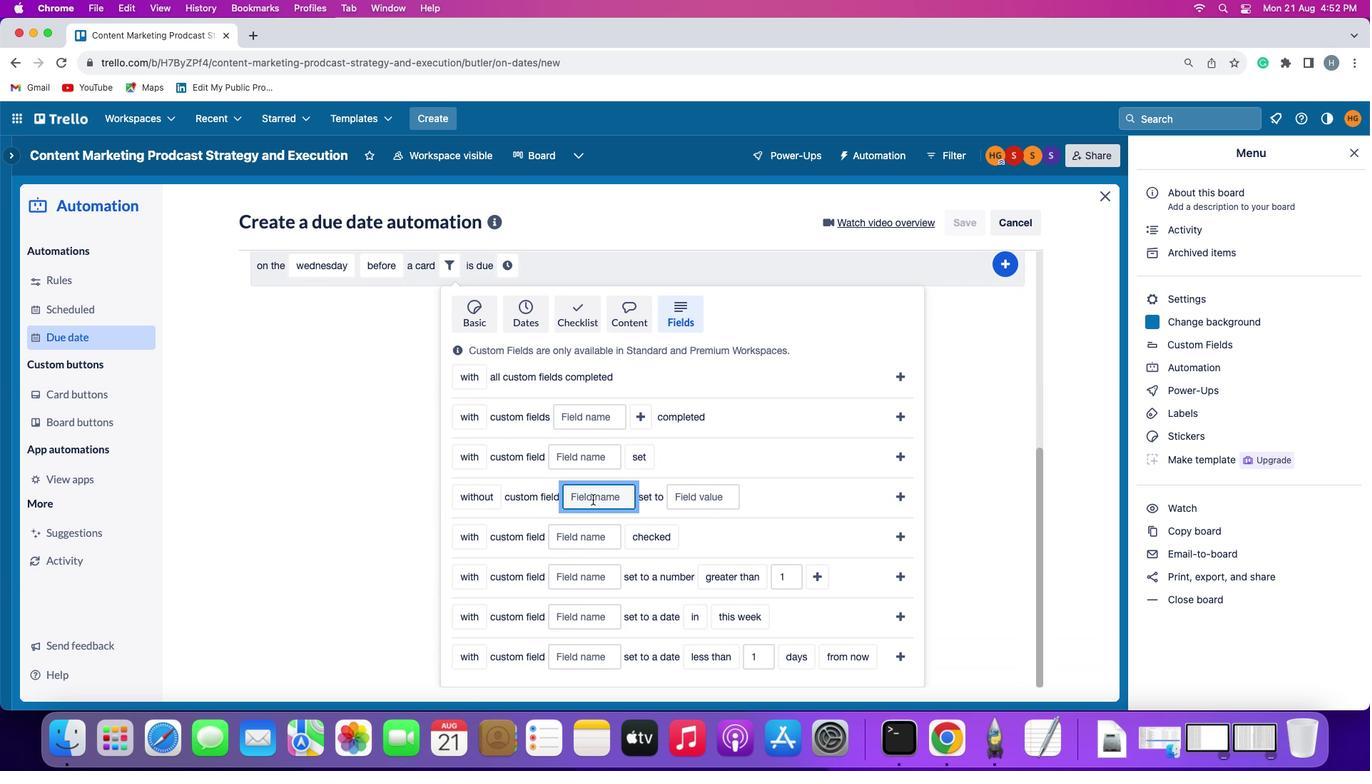 
Action: Key pressed 'R'
Screenshot: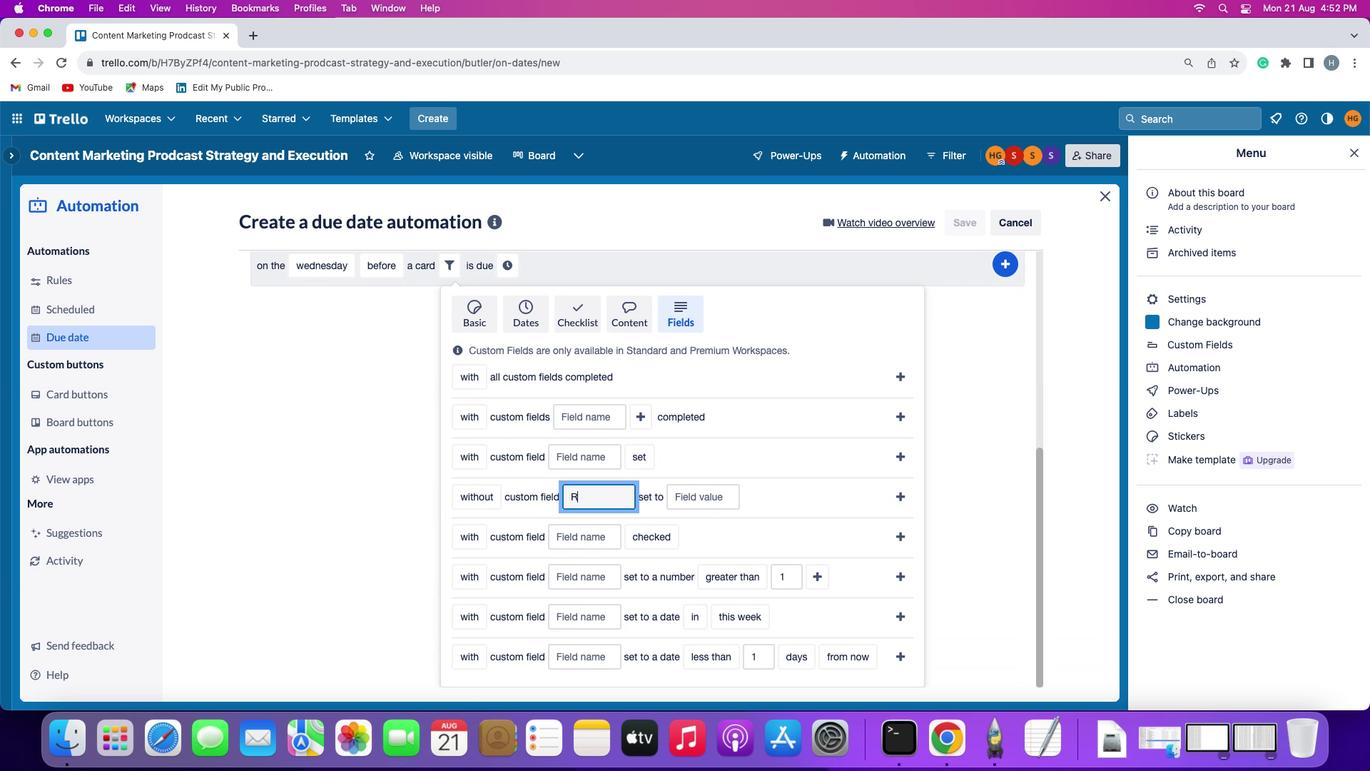 
Action: Mouse moved to (592, 501)
Screenshot: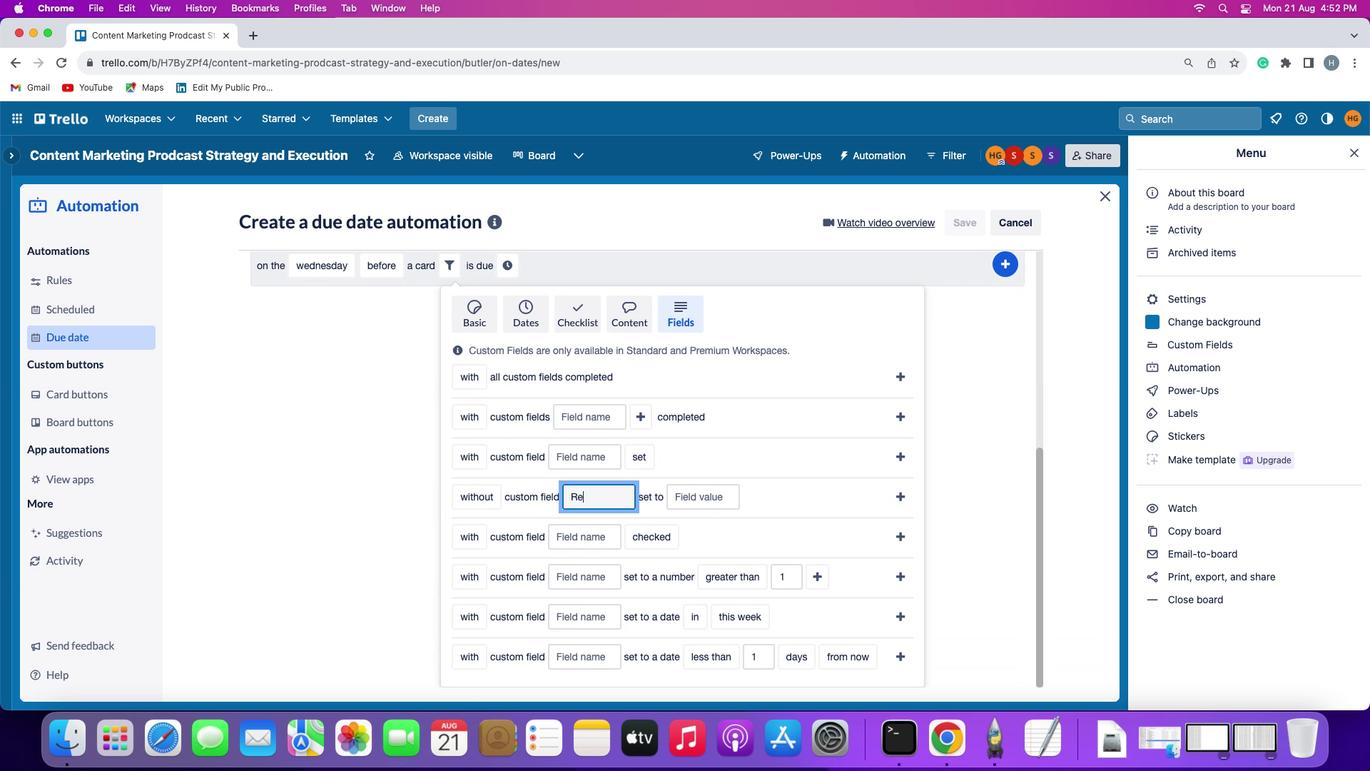 
Action: Key pressed 'e'
Screenshot: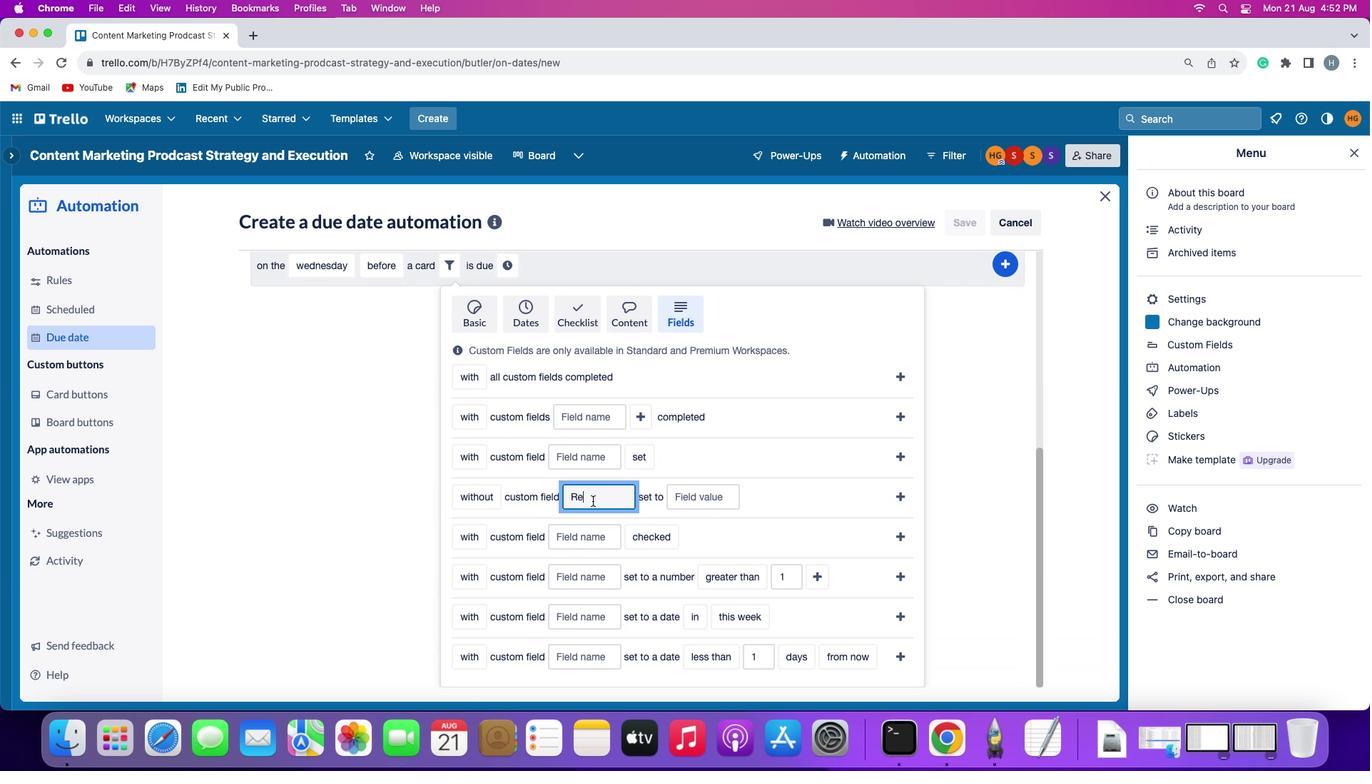 
Action: Mouse moved to (592, 501)
Screenshot: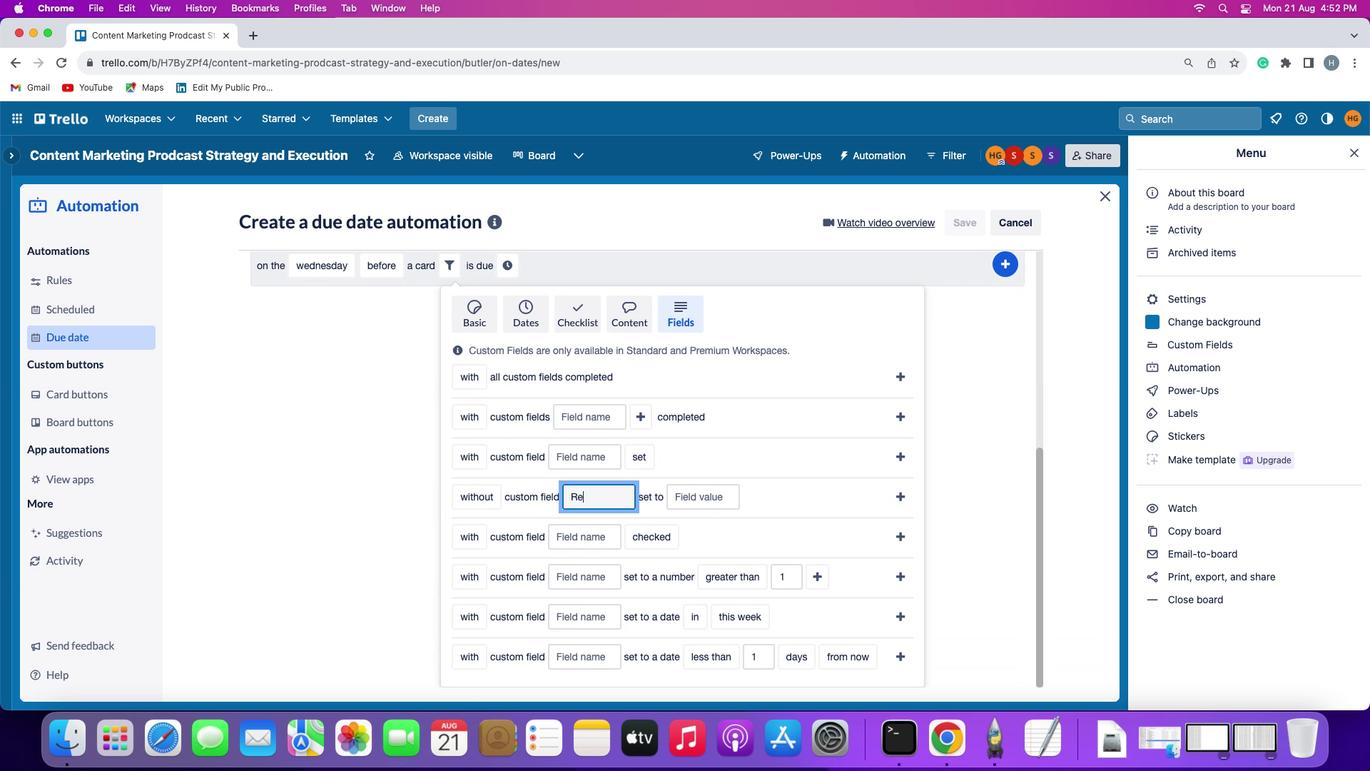 
Action: Key pressed 's''u'
Screenshot: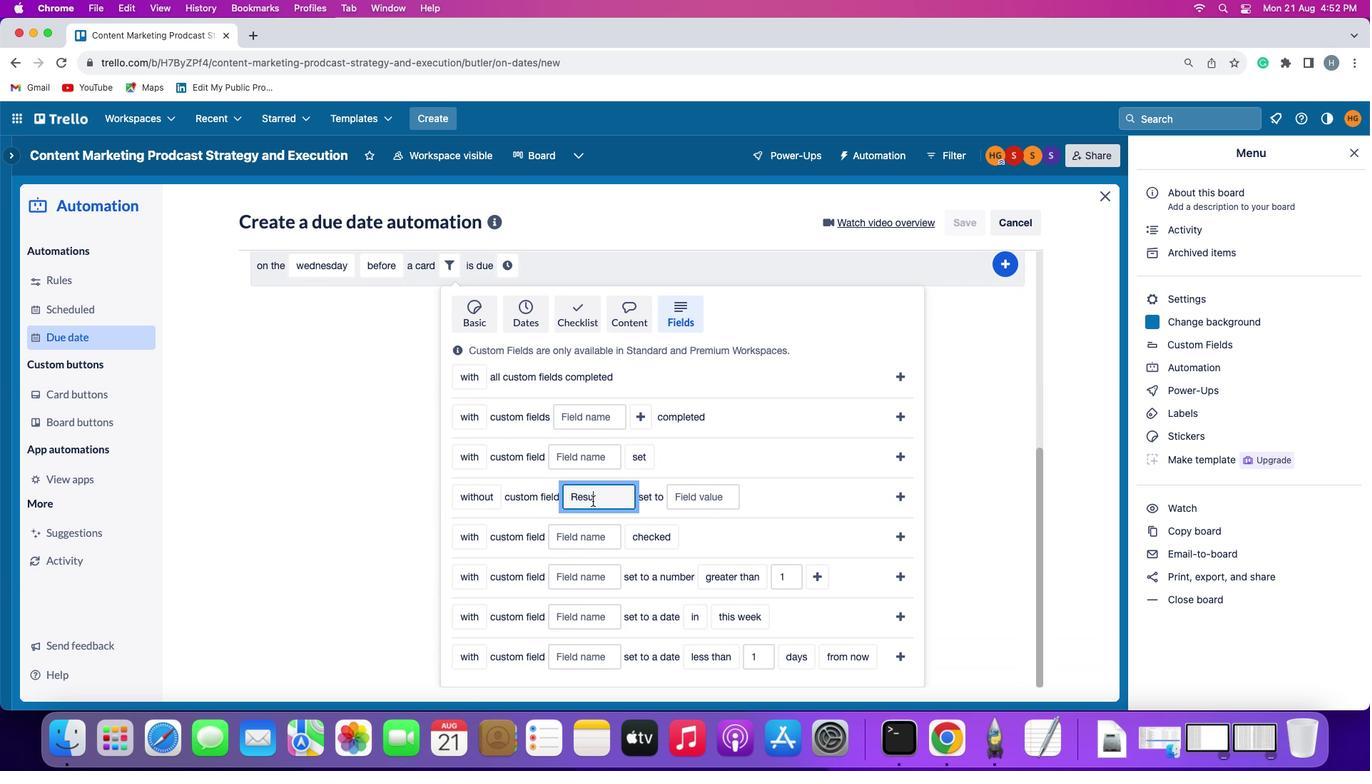 
Action: Mouse moved to (592, 501)
Screenshot: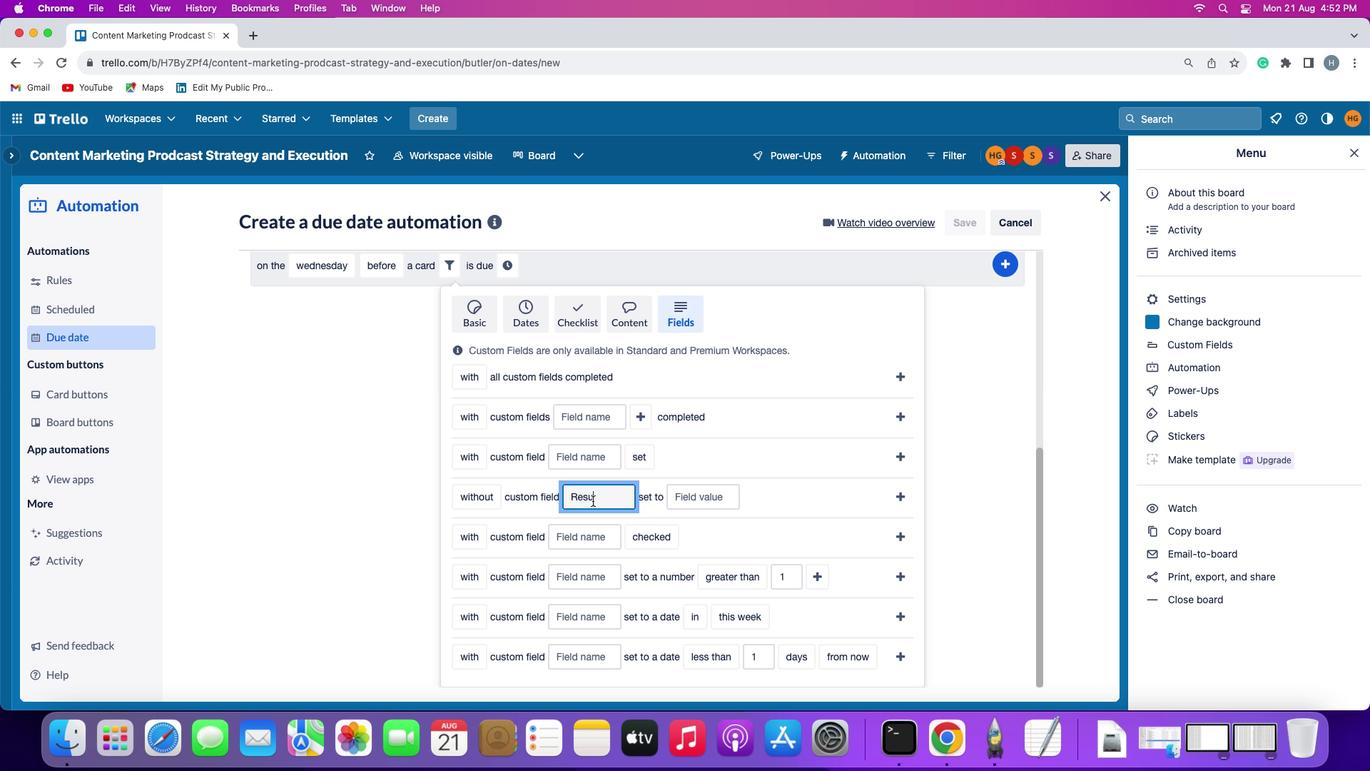 
Action: Key pressed 'm''e'
Screenshot: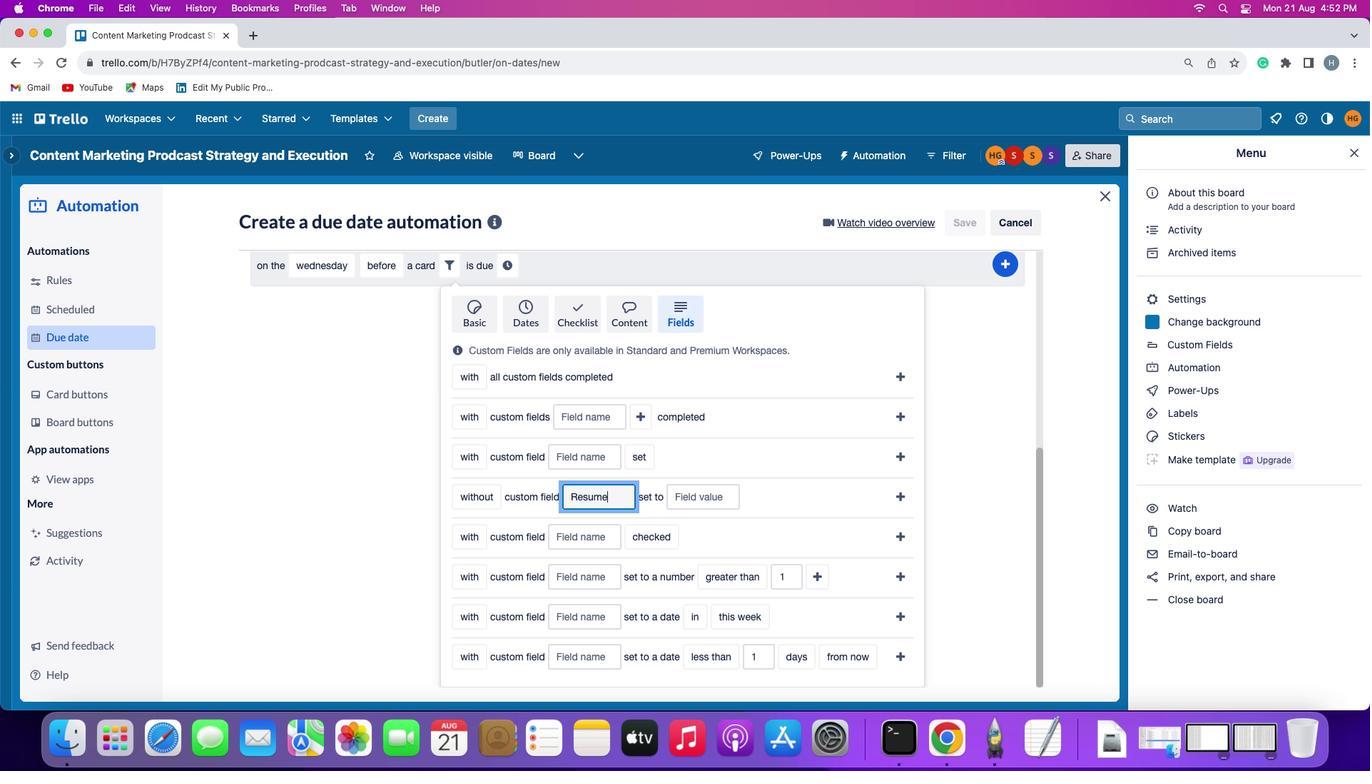 
Action: Mouse moved to (670, 495)
Screenshot: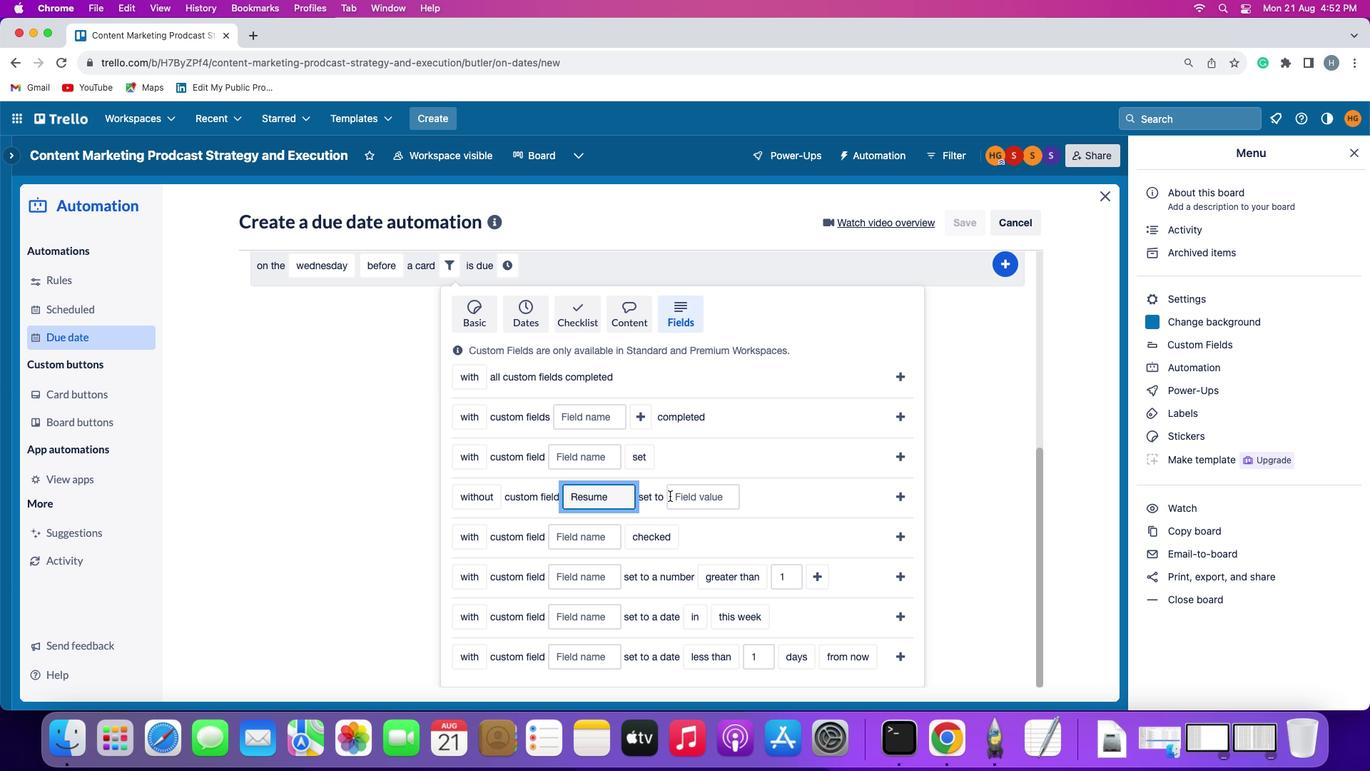 
Action: Mouse pressed left at (670, 495)
Screenshot: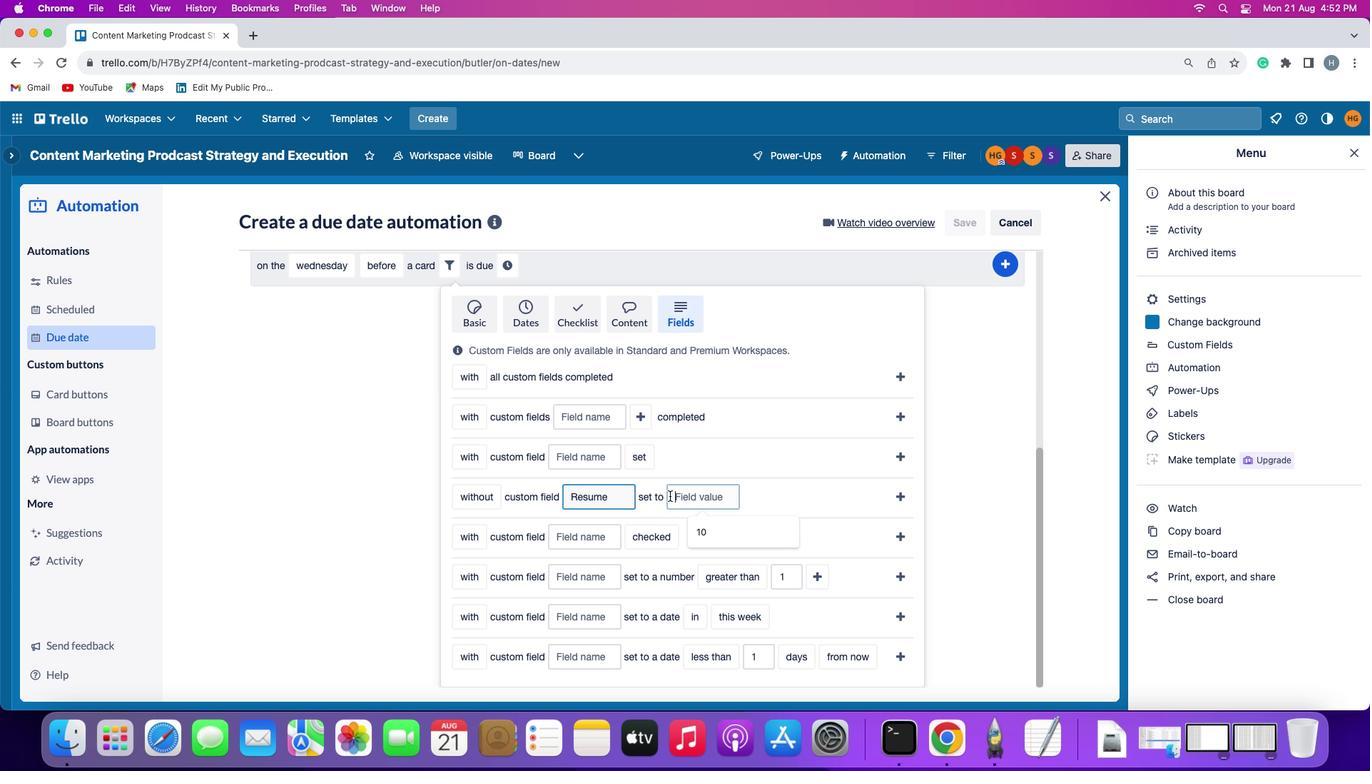 
Action: Mouse moved to (672, 495)
Screenshot: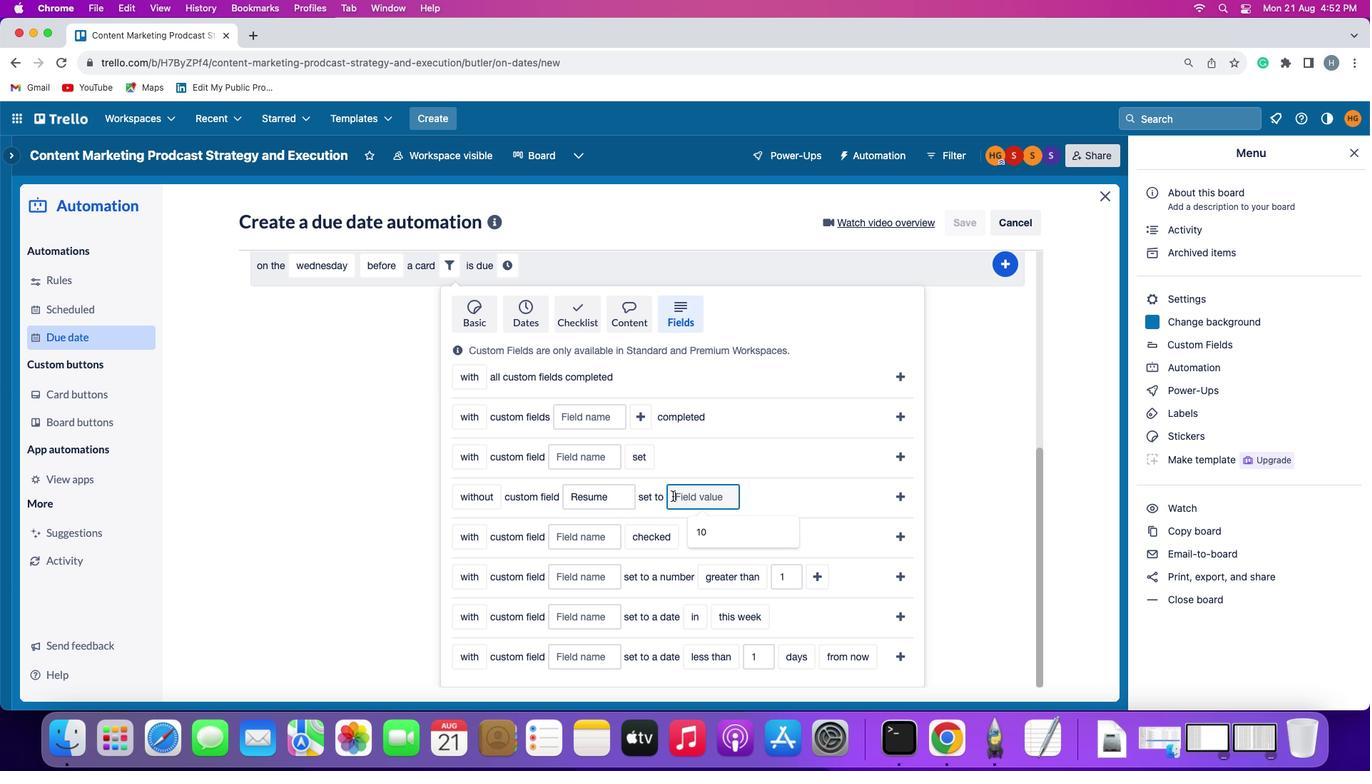 
Action: Key pressed '1''0'
Screenshot: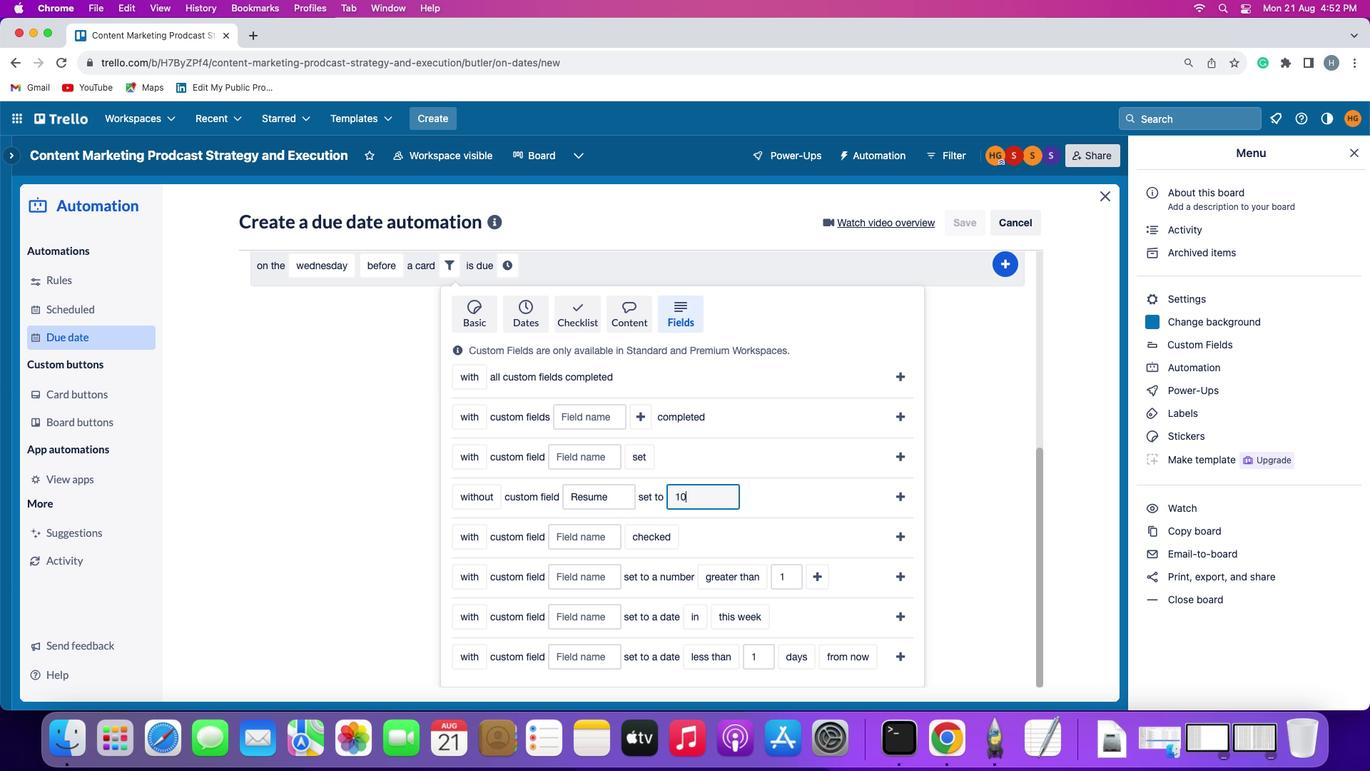 
Action: Mouse moved to (902, 494)
Screenshot: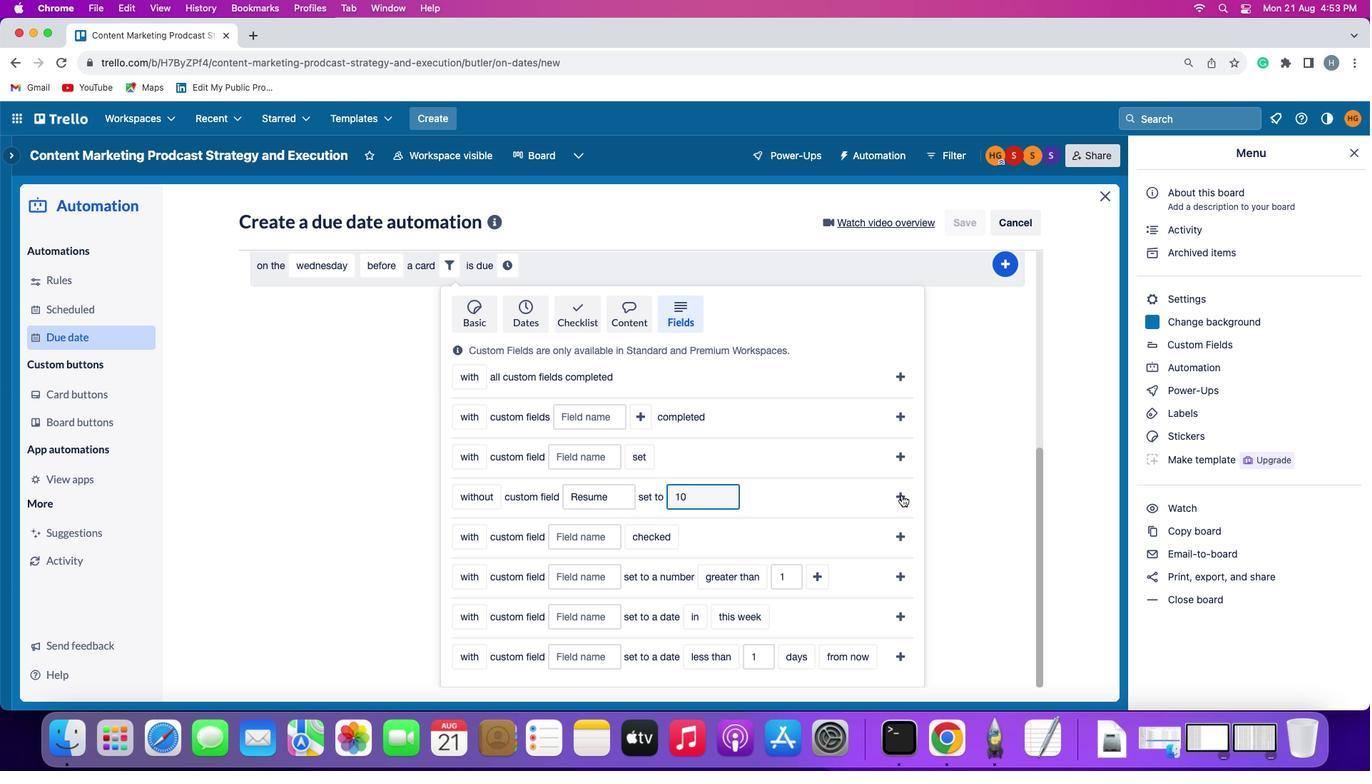 
Action: Mouse pressed left at (902, 494)
Screenshot: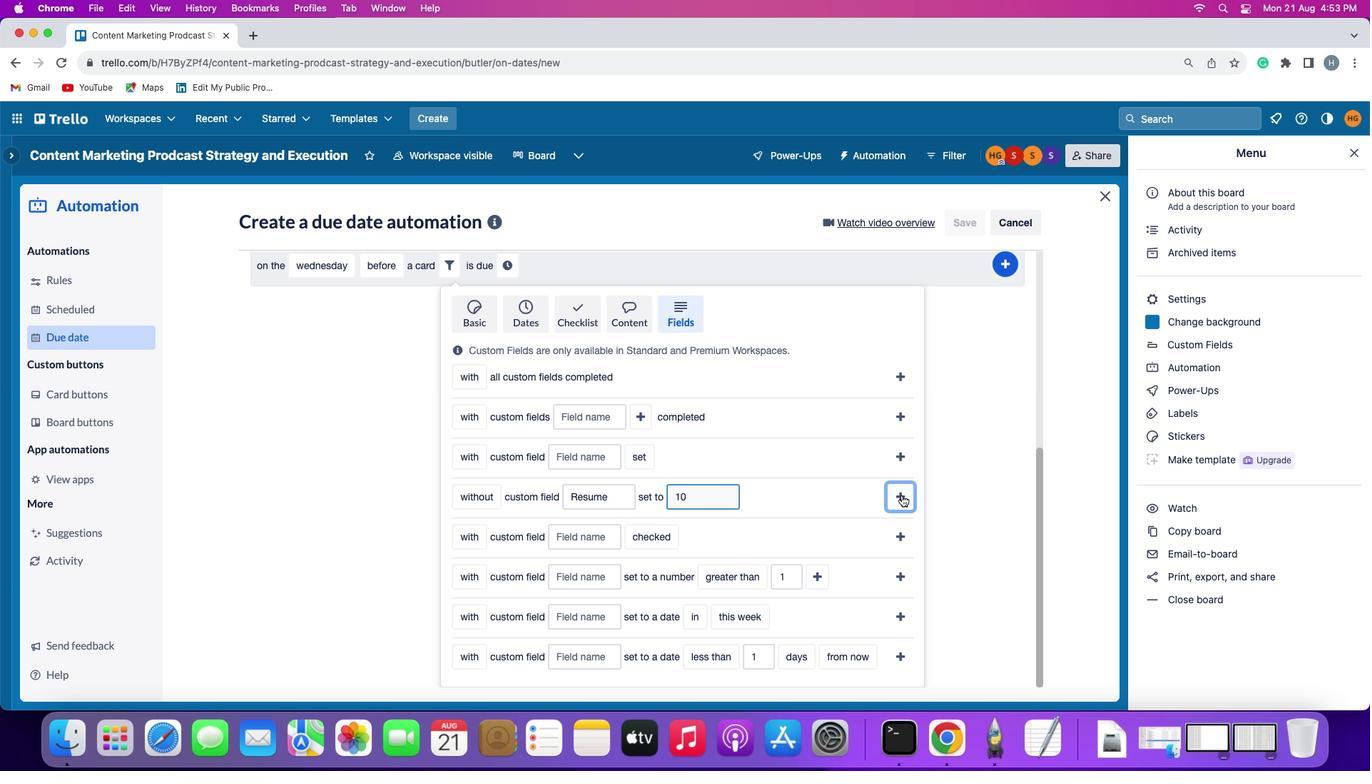 
Action: Mouse moved to (732, 620)
Screenshot: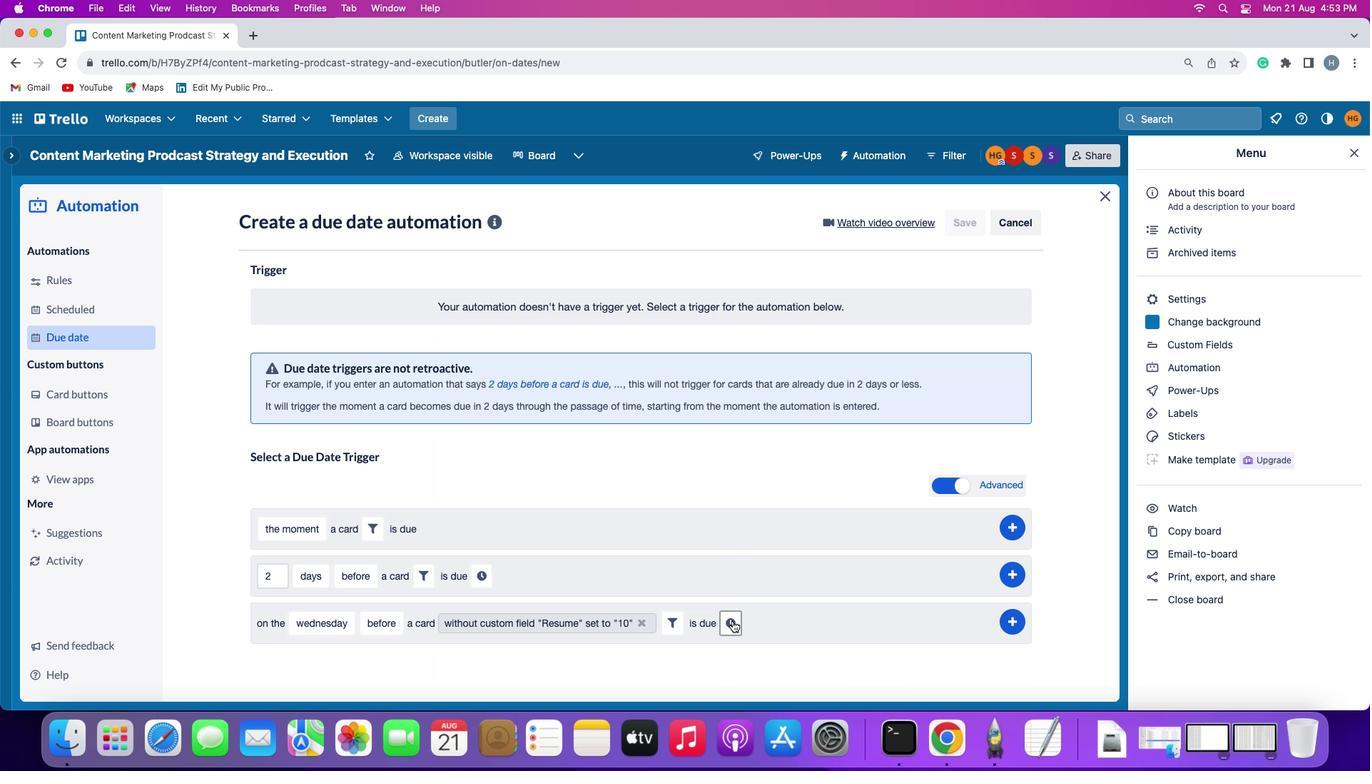 
Action: Mouse pressed left at (732, 620)
Screenshot: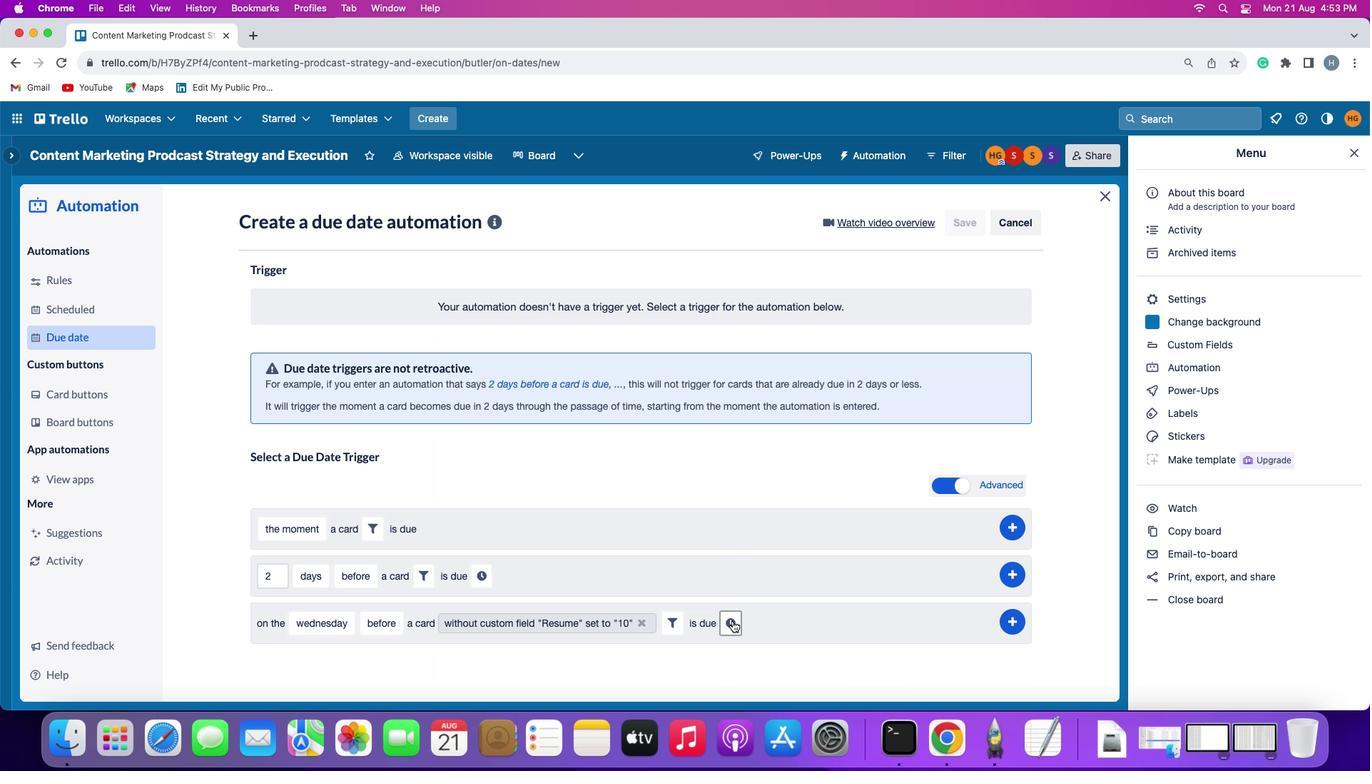 
Action: Mouse moved to (764, 620)
Screenshot: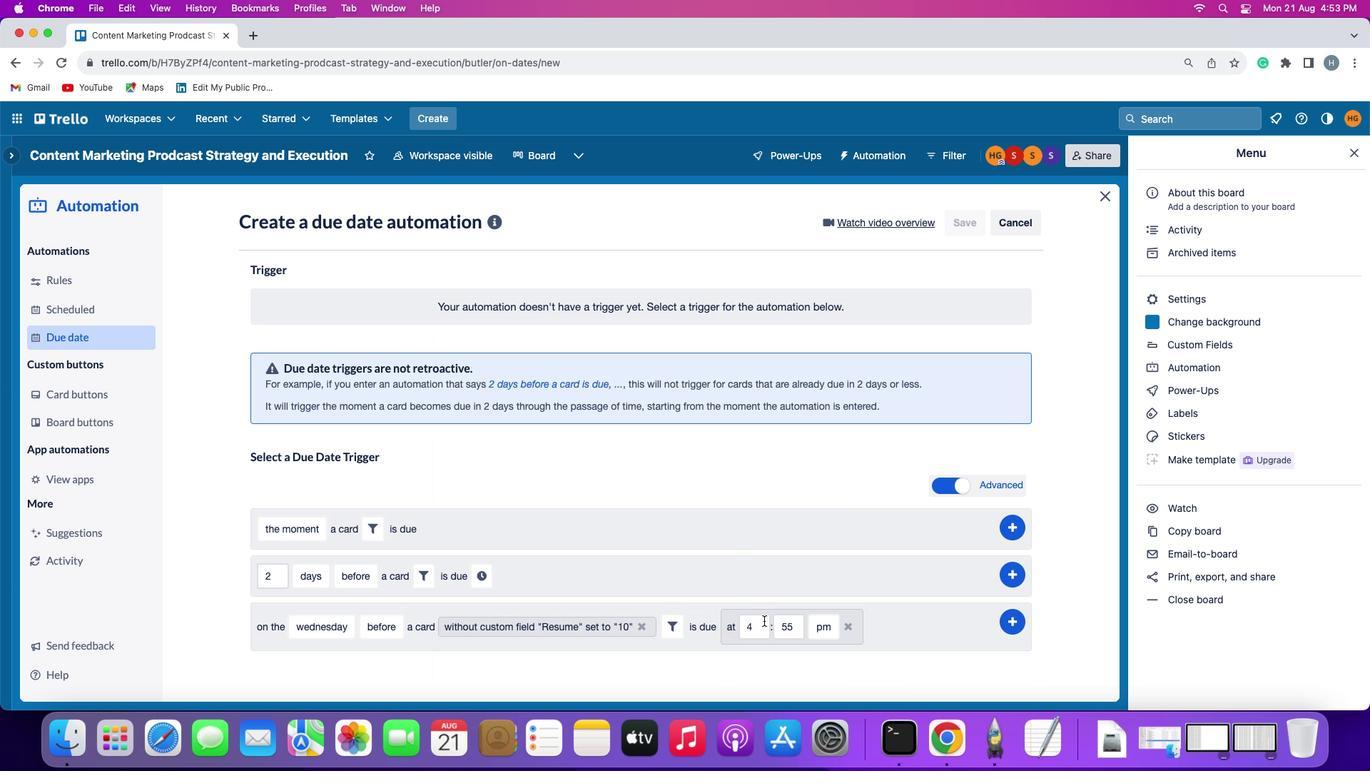 
Action: Mouse pressed left at (764, 620)
Screenshot: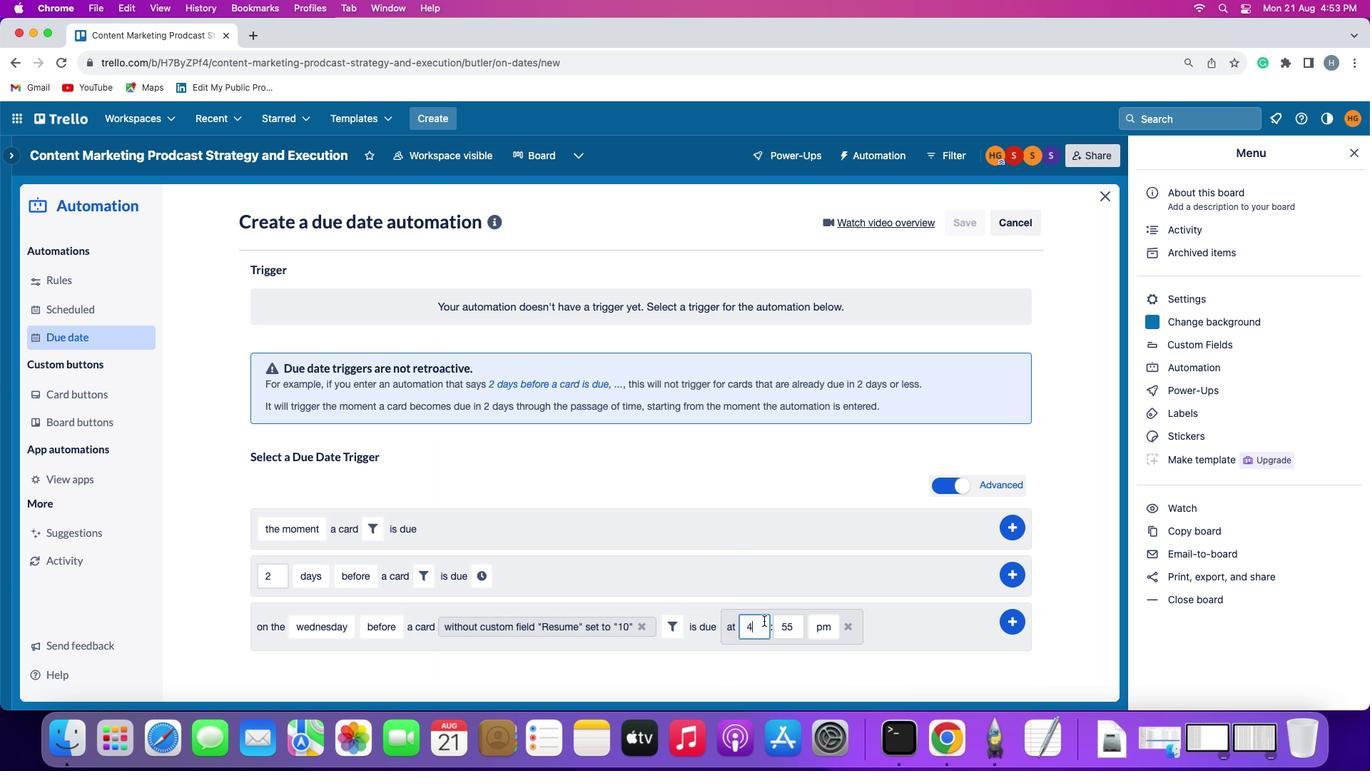 
Action: Key pressed Key.backspace'1''1'
Screenshot: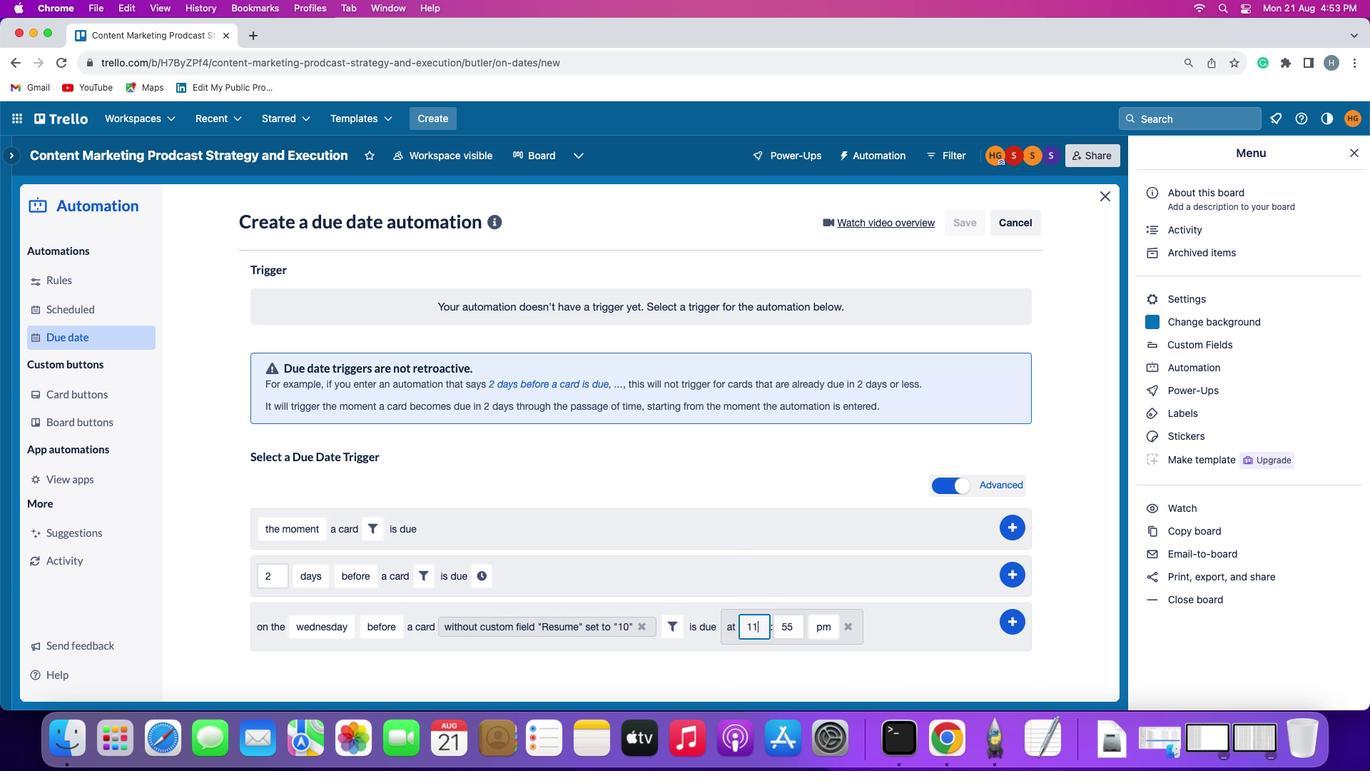 
Action: Mouse moved to (793, 622)
Screenshot: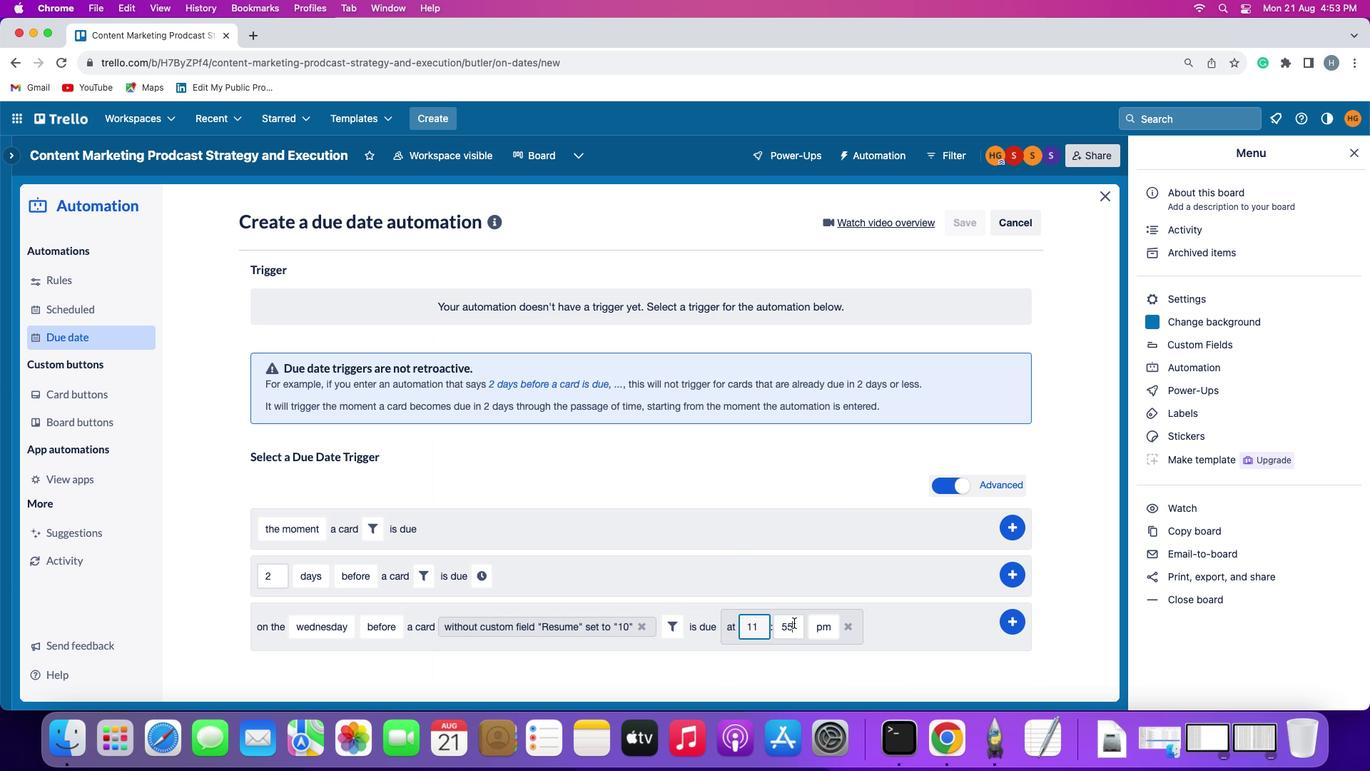 
Action: Mouse pressed left at (793, 622)
Screenshot: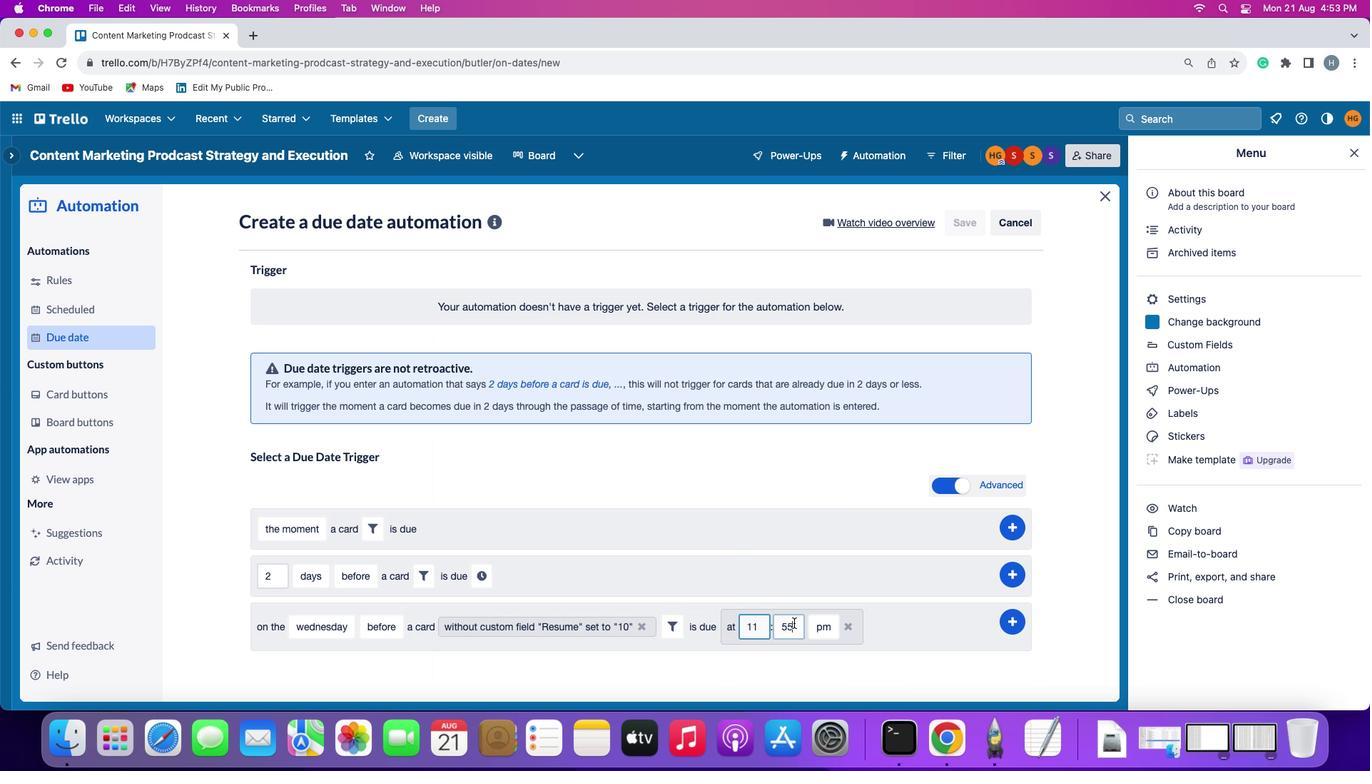
Action: Key pressed Key.backspaceKey.backspace
Screenshot: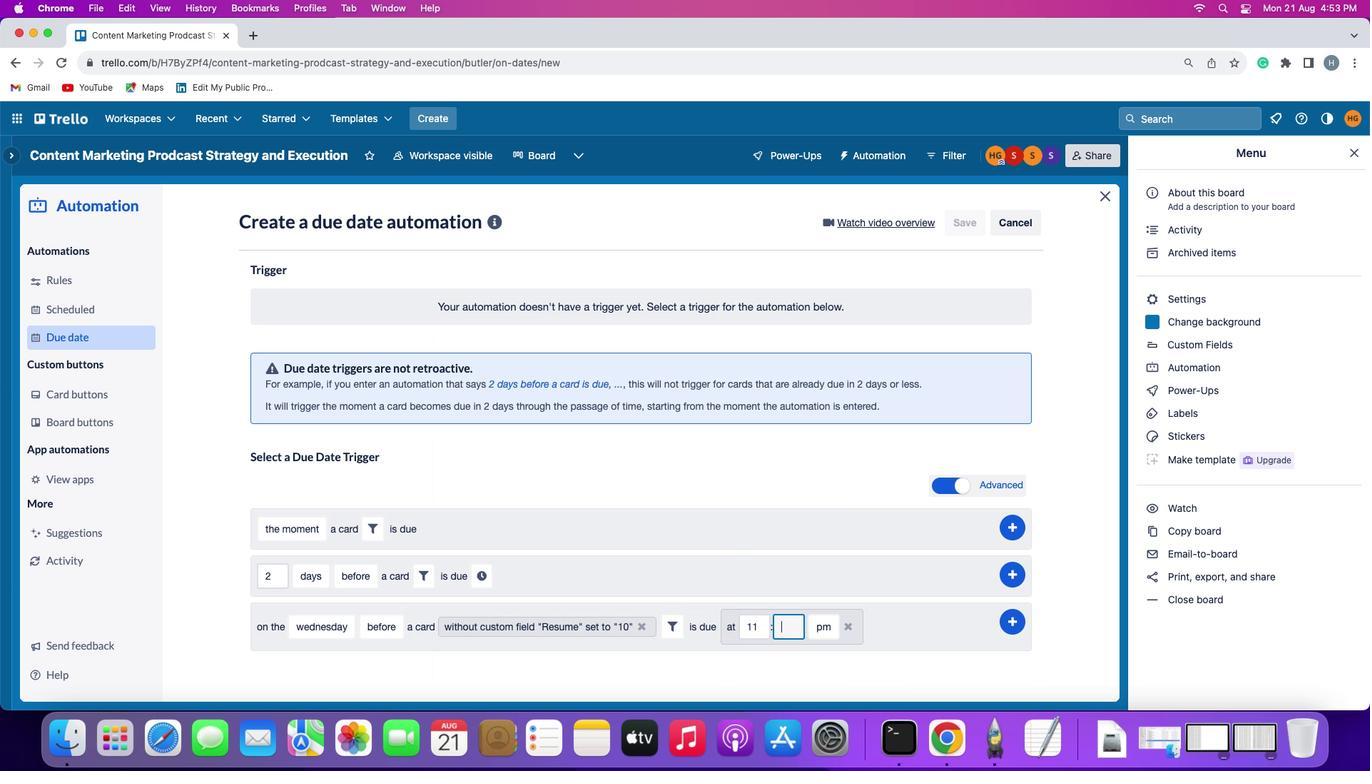 
Action: Mouse moved to (794, 622)
Screenshot: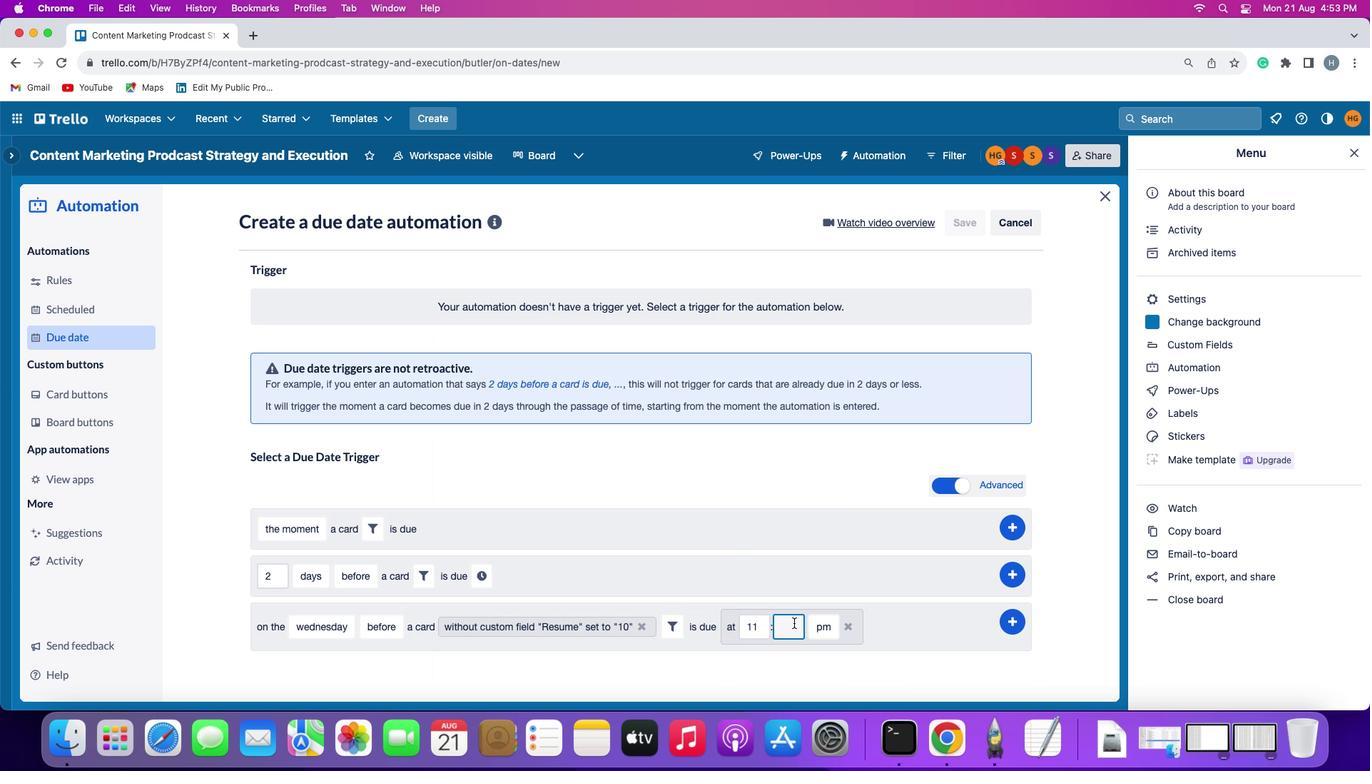 
Action: Key pressed '0''0'
Screenshot: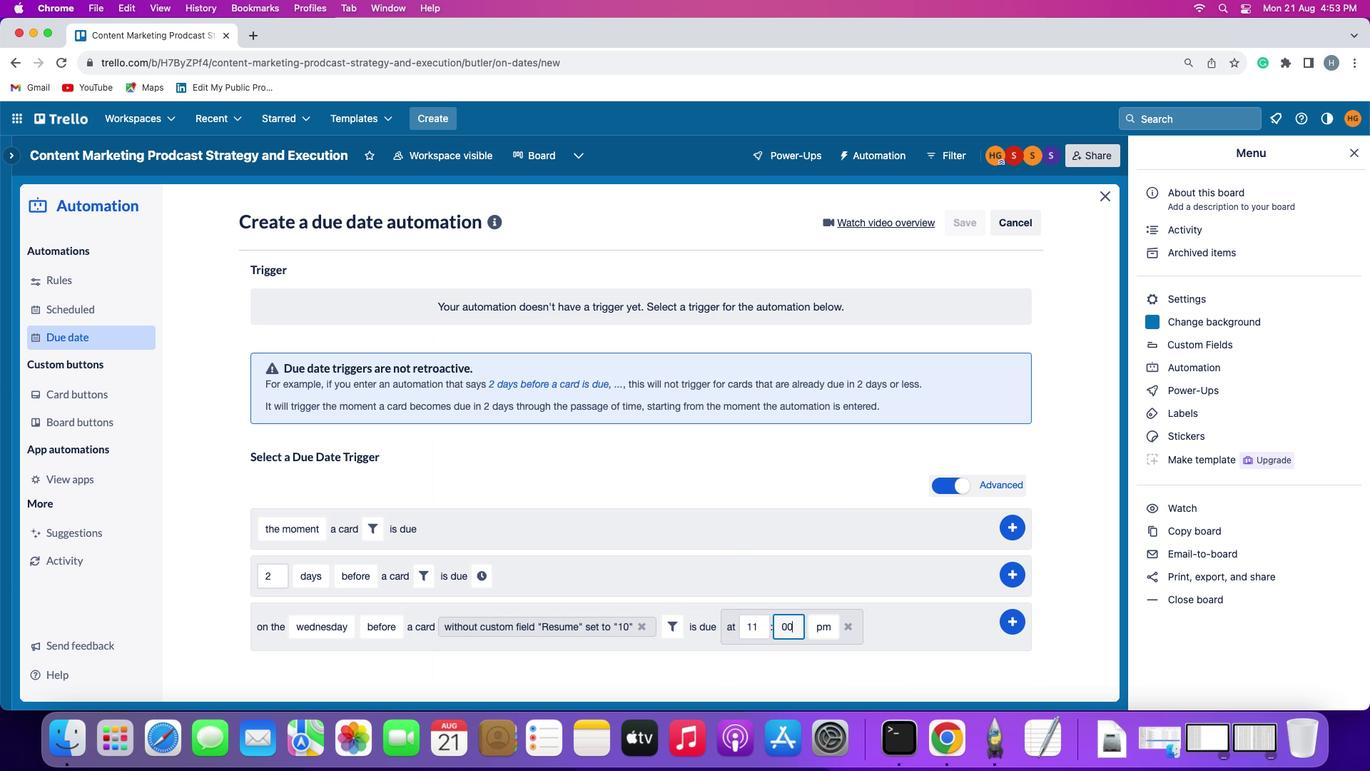 
Action: Mouse moved to (816, 624)
Screenshot: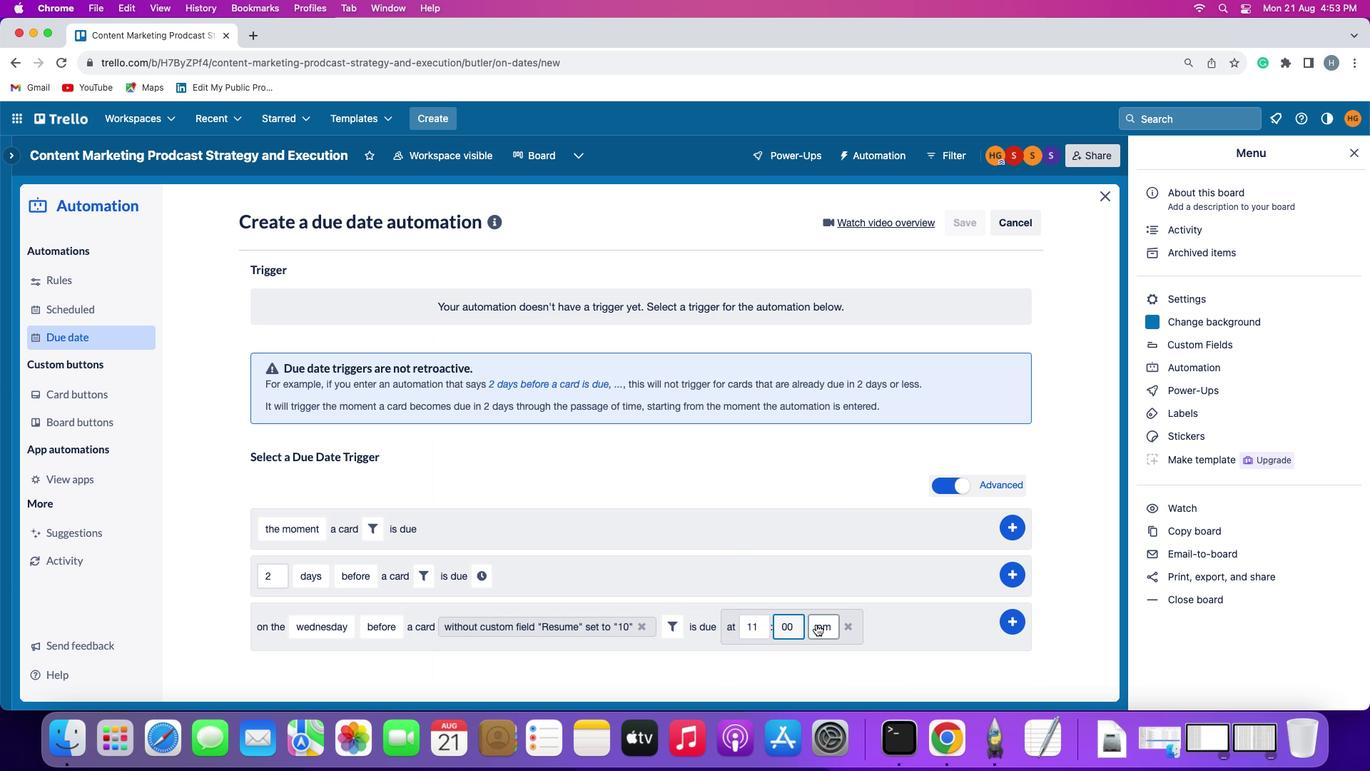 
Action: Mouse pressed left at (816, 624)
Screenshot: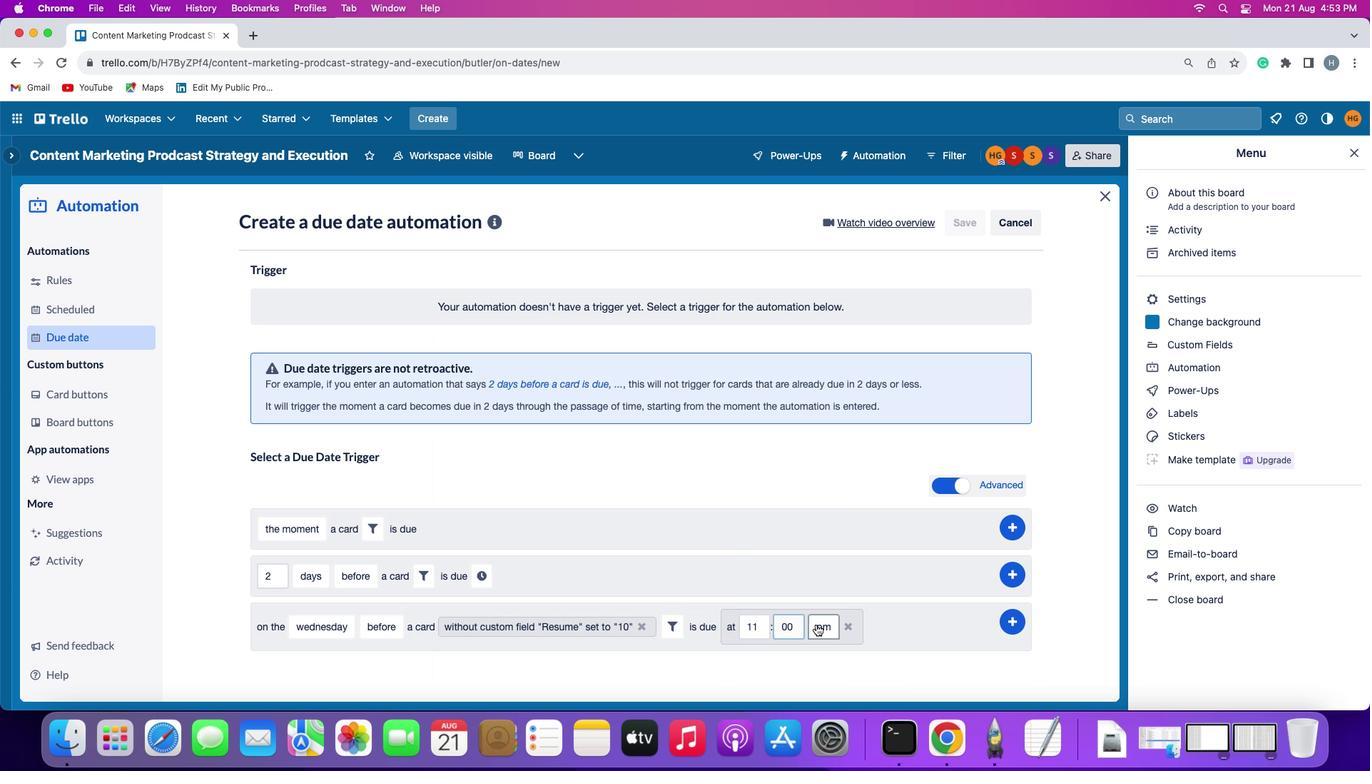 
Action: Mouse moved to (823, 644)
Screenshot: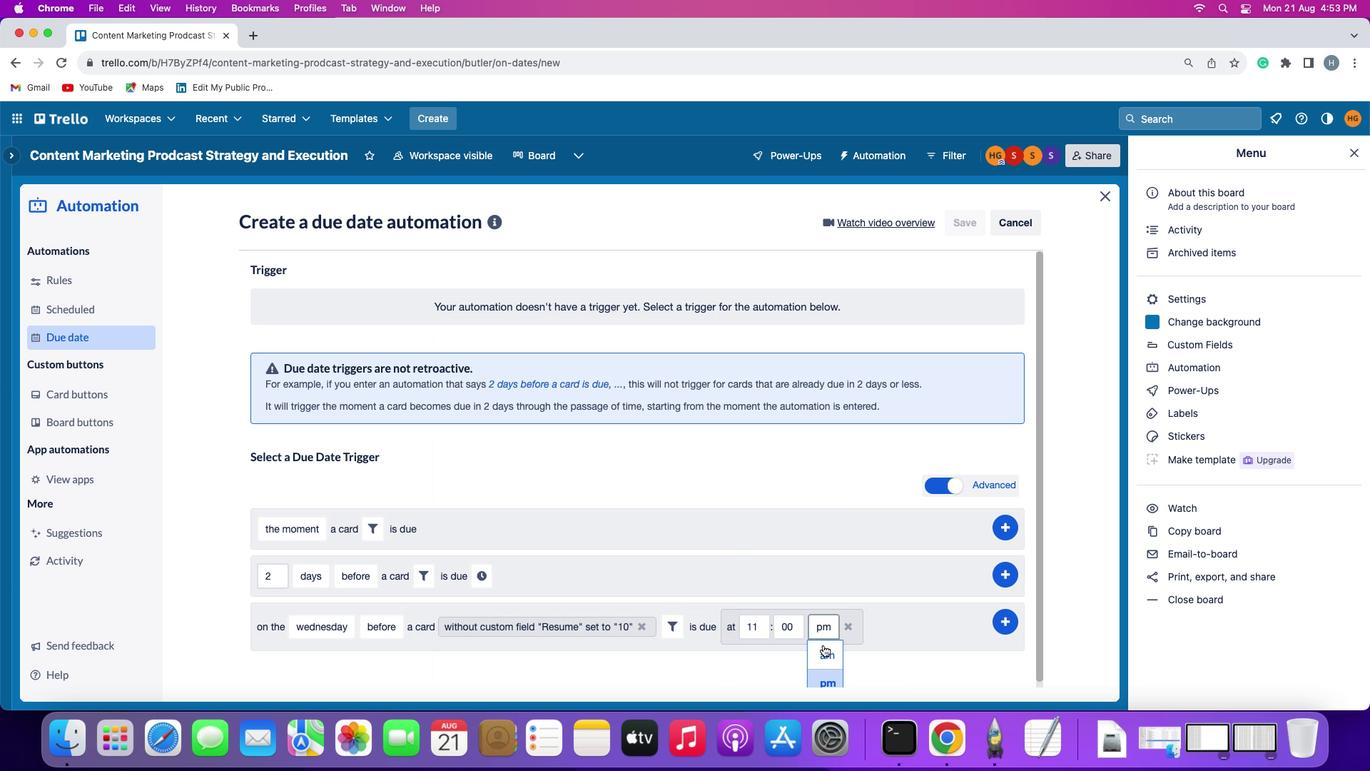
Action: Mouse pressed left at (823, 644)
Screenshot: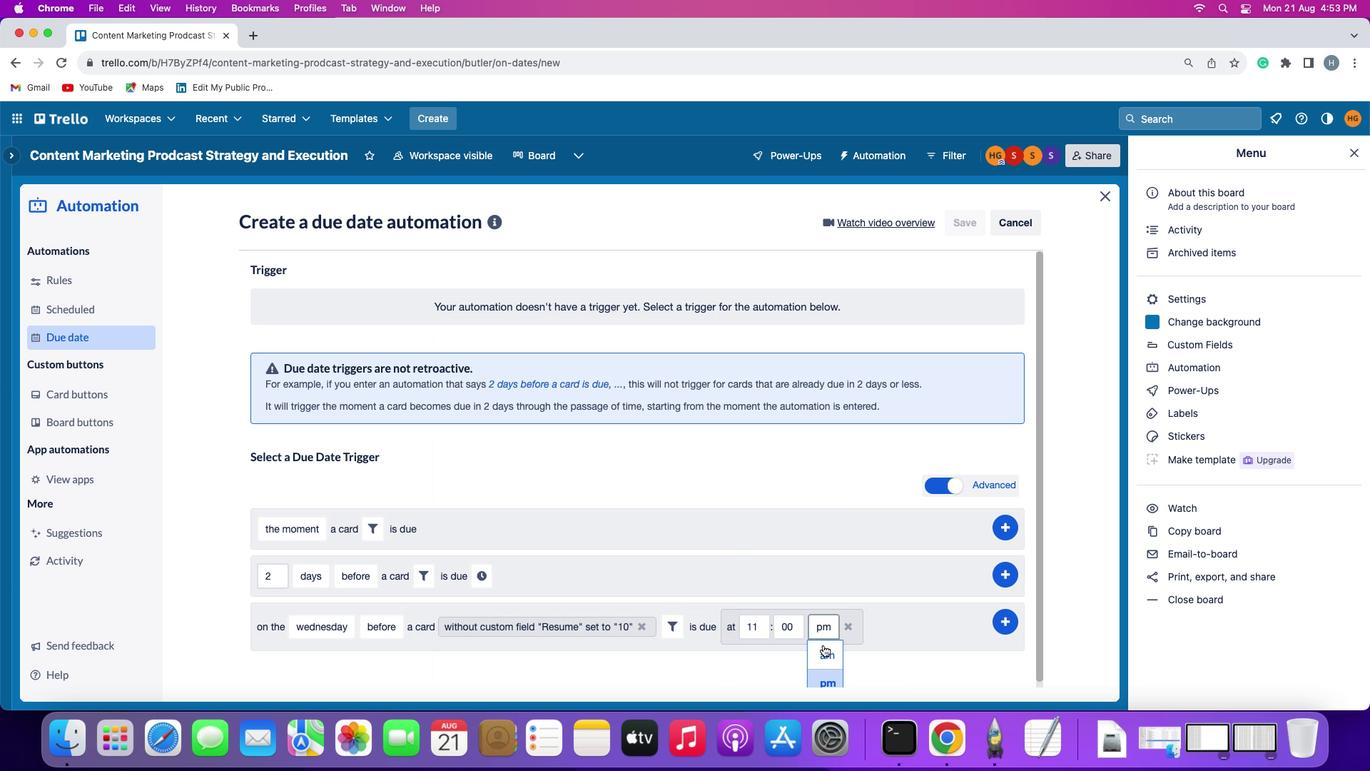 
Action: Mouse moved to (1014, 614)
Screenshot: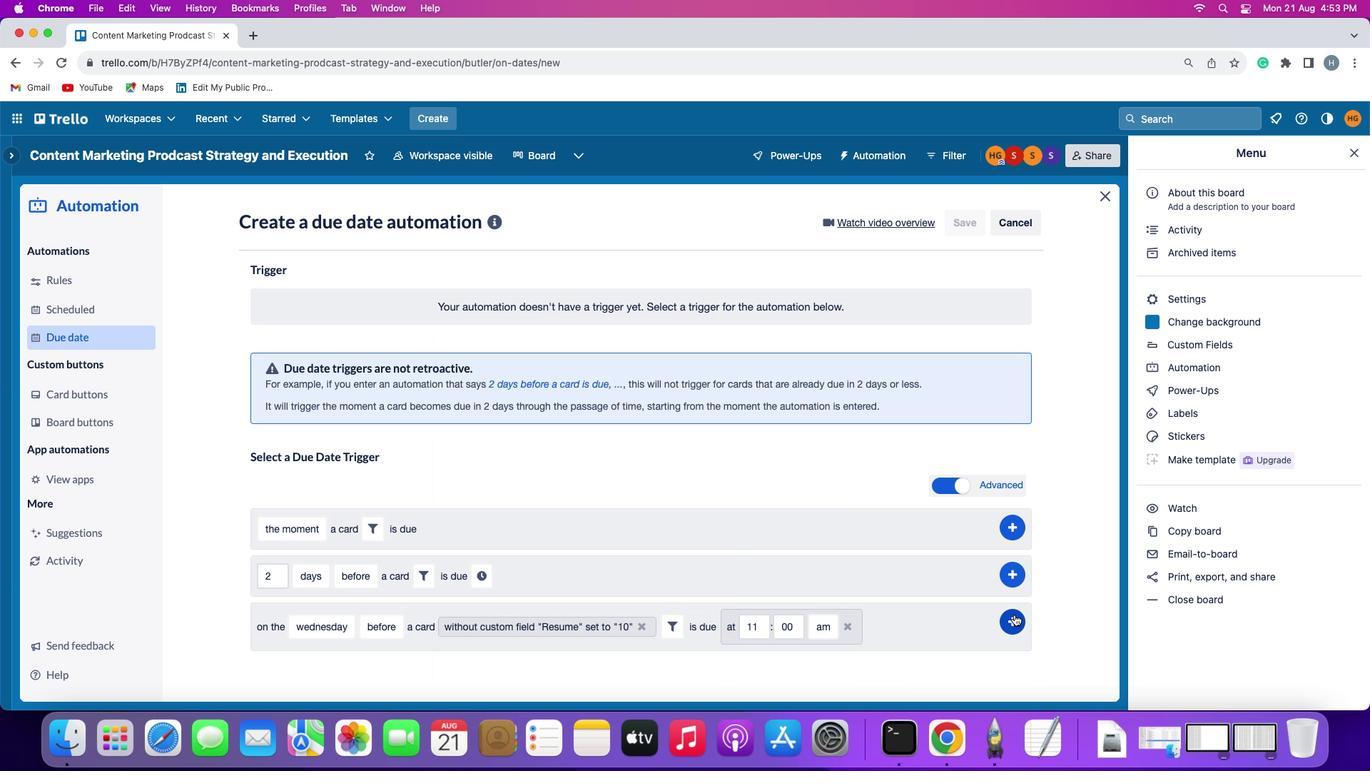 
Action: Mouse pressed left at (1014, 614)
Screenshot: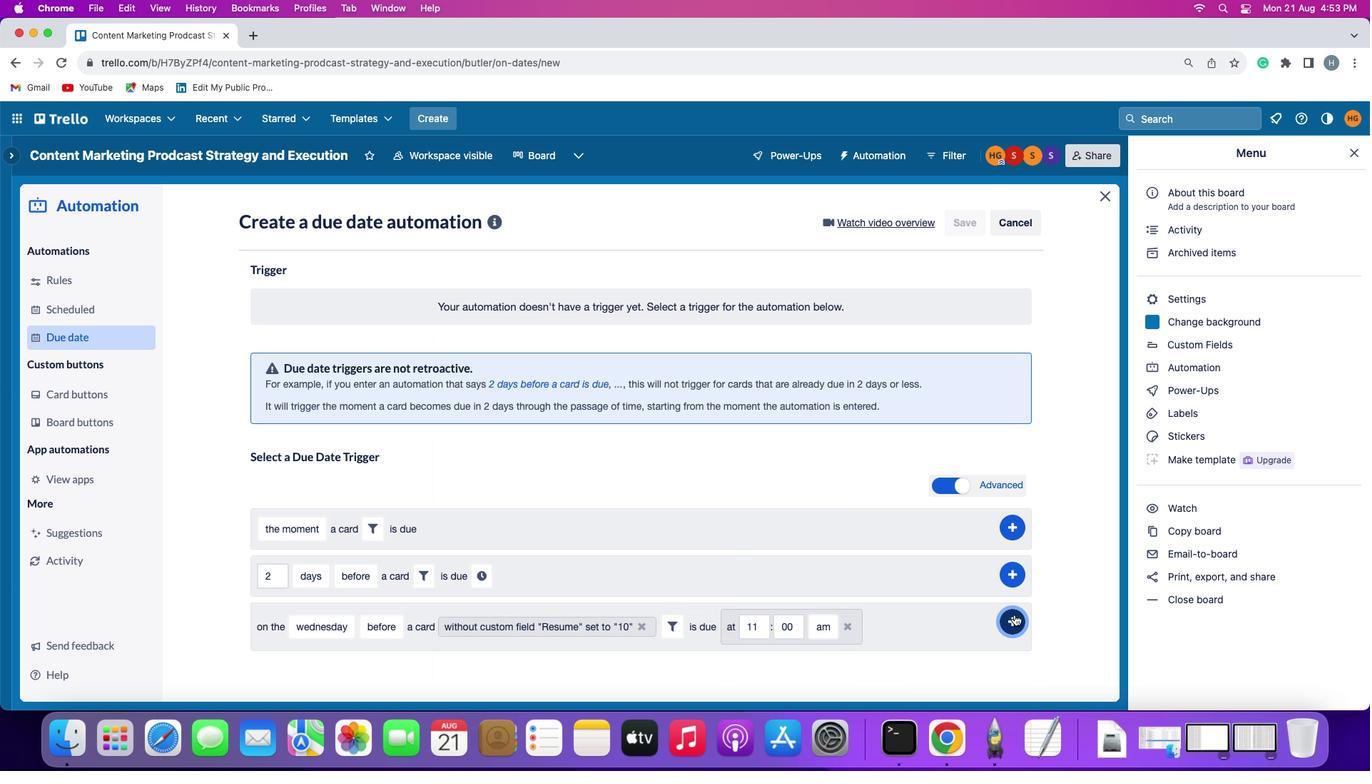 
Action: Mouse moved to (1068, 506)
Screenshot: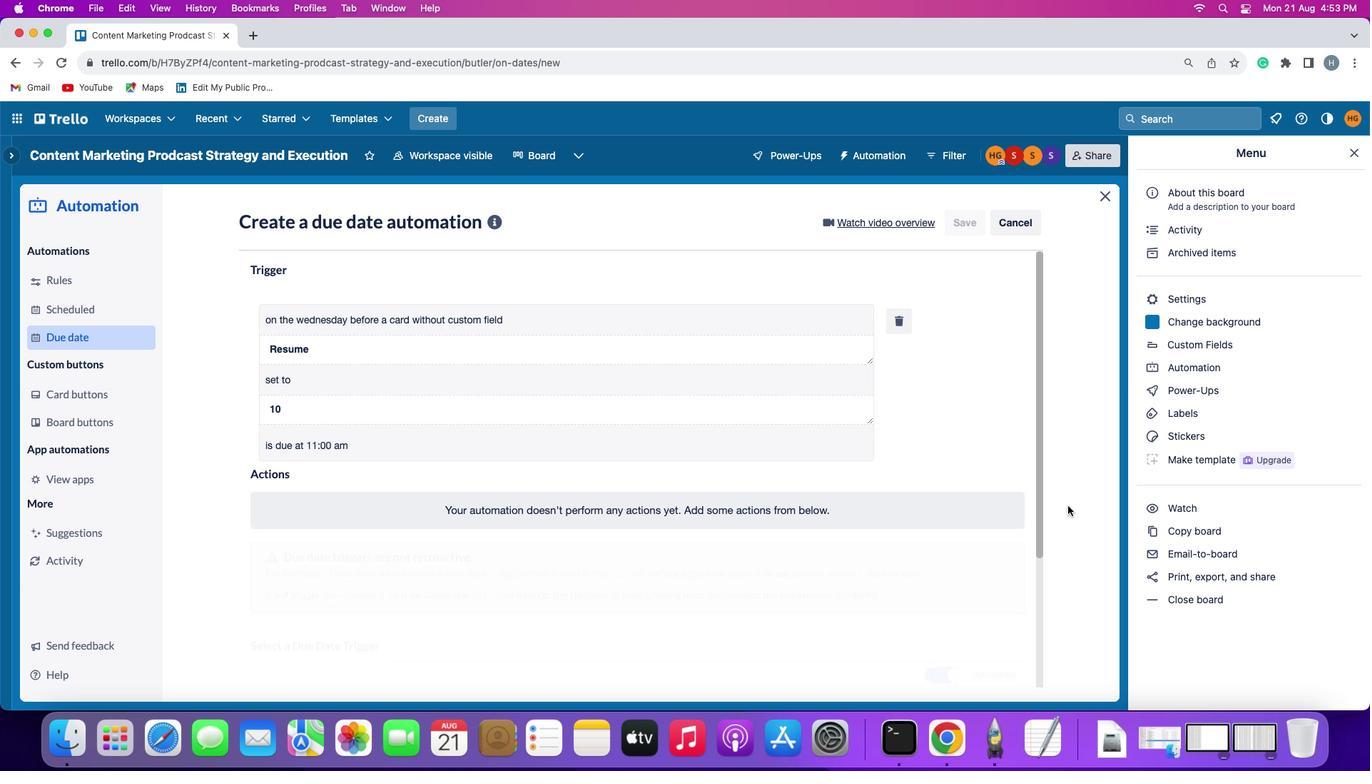 
